 Task: Look for space in Ponta Delgada, Portugal from 2nd June, 2023 to 15th June, 2023 for 2 adults and 1 pet in price range Rs.10000 to Rs.15000. Place can be entire place with 1  bedroom having 1 bed and 1 bathroom. Property type can be house, flat, guest house, hotel. Booking option can be shelf check-in. Required host language is English.
Action: Mouse moved to (435, 13)
Screenshot: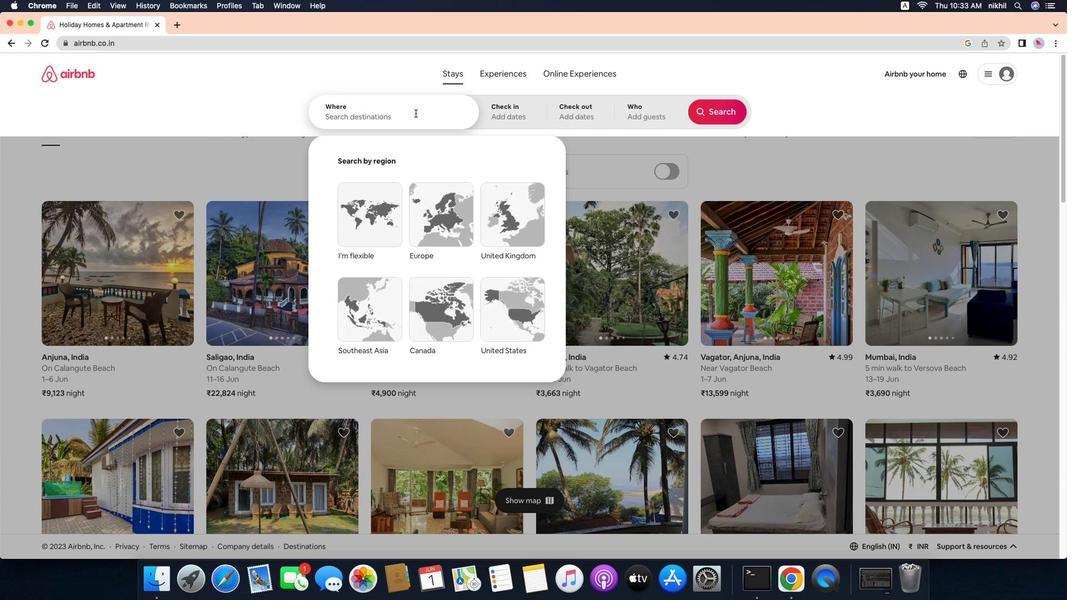 
Action: Mouse pressed left at (435, 13)
Screenshot: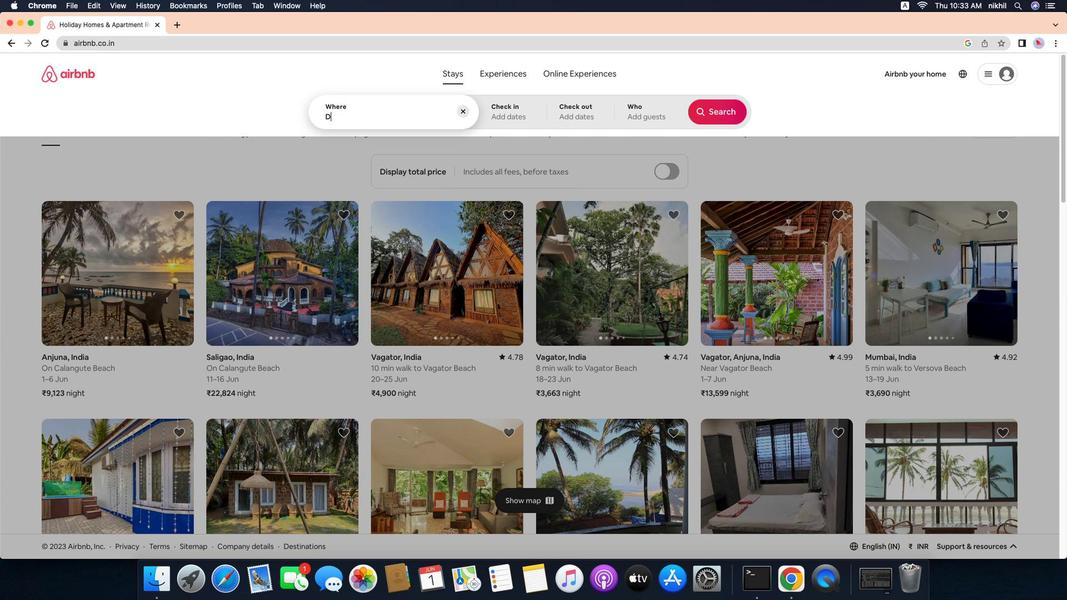 
Action: Mouse moved to (434, 18)
Screenshot: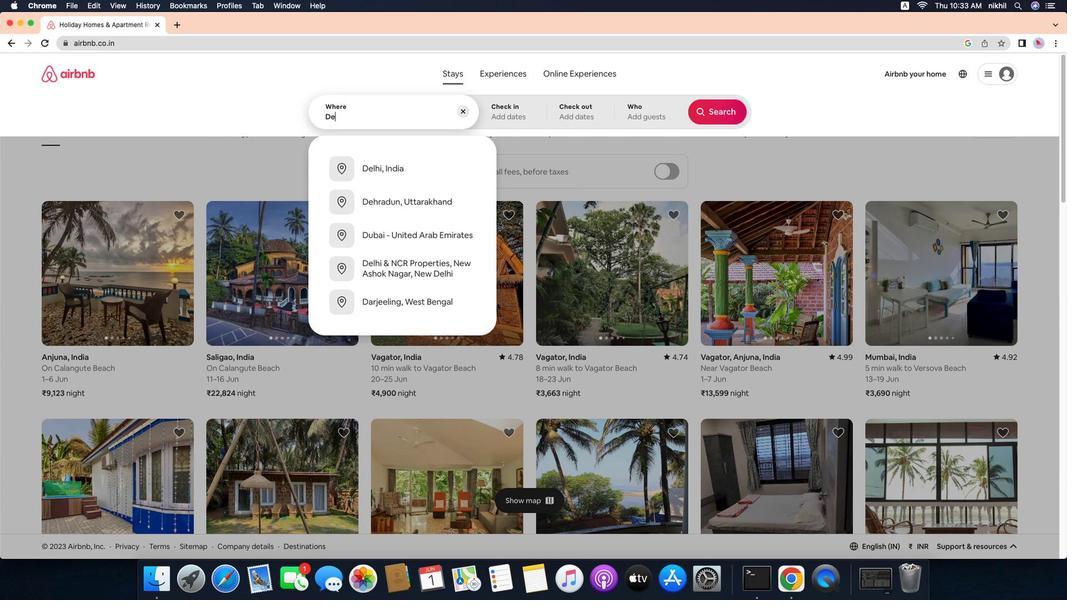 
Action: Mouse pressed left at (434, 18)
Screenshot: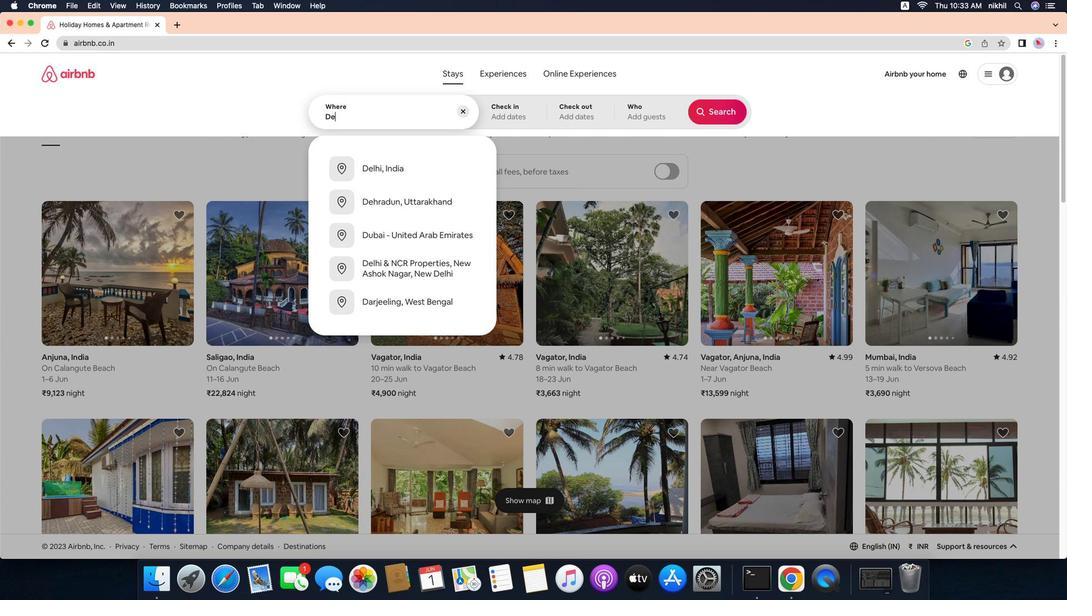 
Action: Mouse moved to (378, 55)
Screenshot: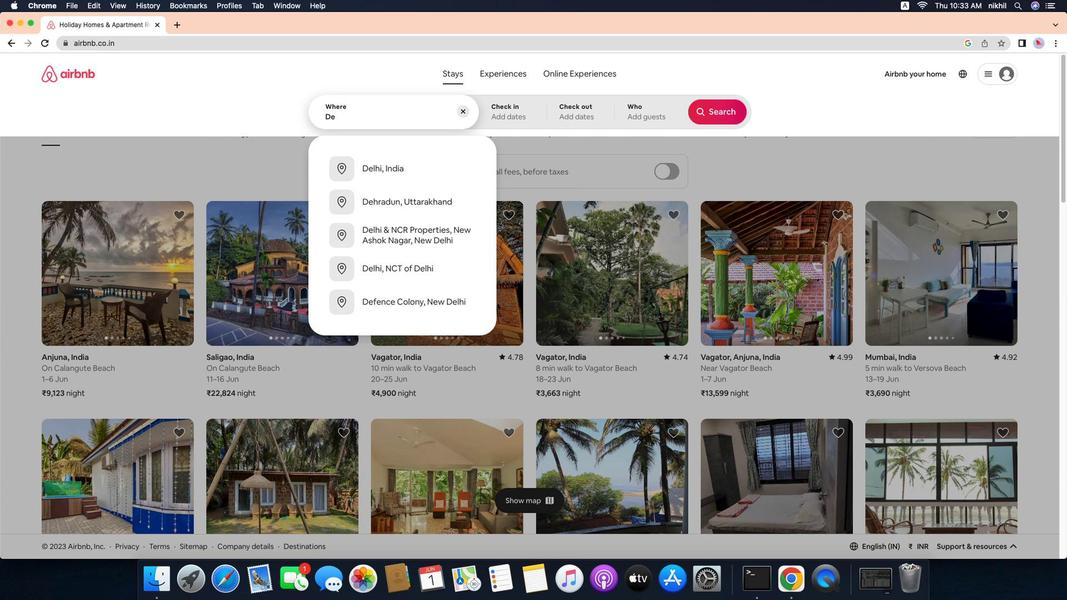 
Action: Mouse pressed left at (378, 55)
Screenshot: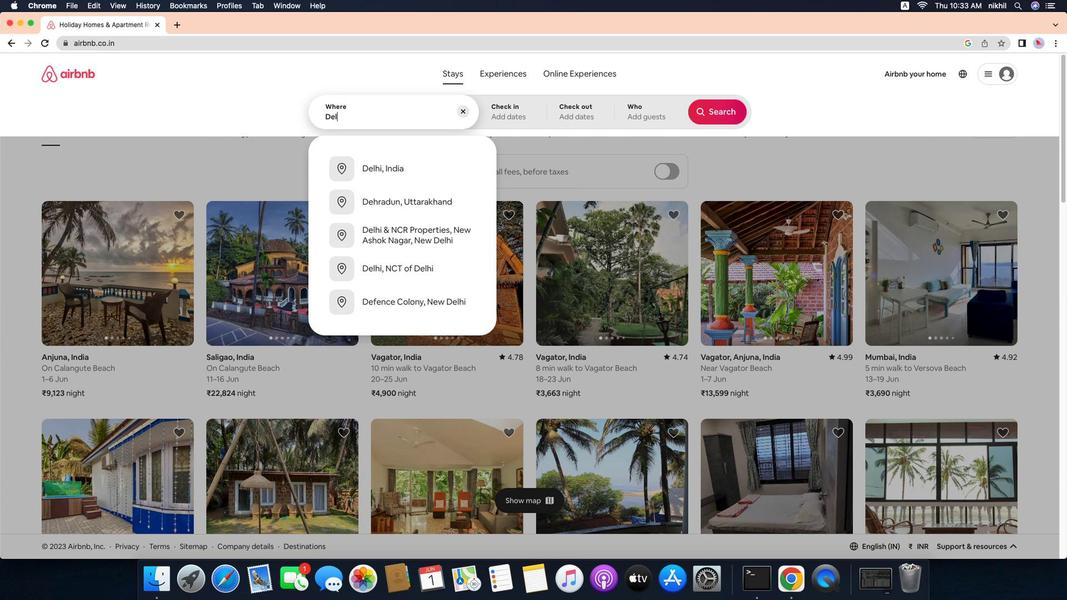 
Action: Key pressed Key.caps_lock'D'Key.caps_lock'e''l''g''a''d''a'','Key.spaceKey.caps_lock'P'Key.caps_lock'o''r''t''u''g''a''l'Key.enter
Screenshot: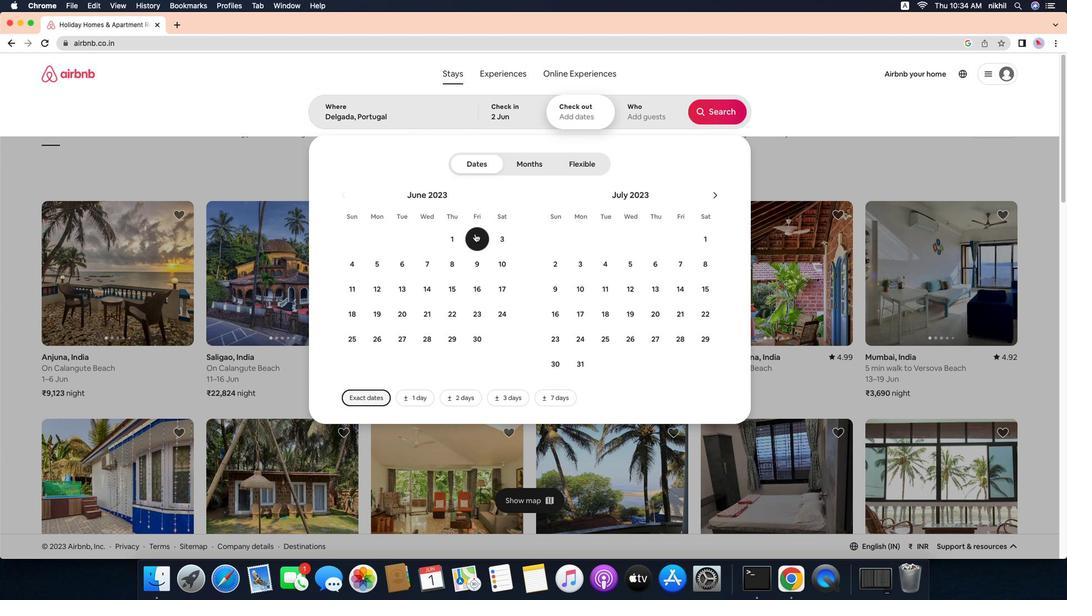 
Action: Mouse moved to (442, 184)
Screenshot: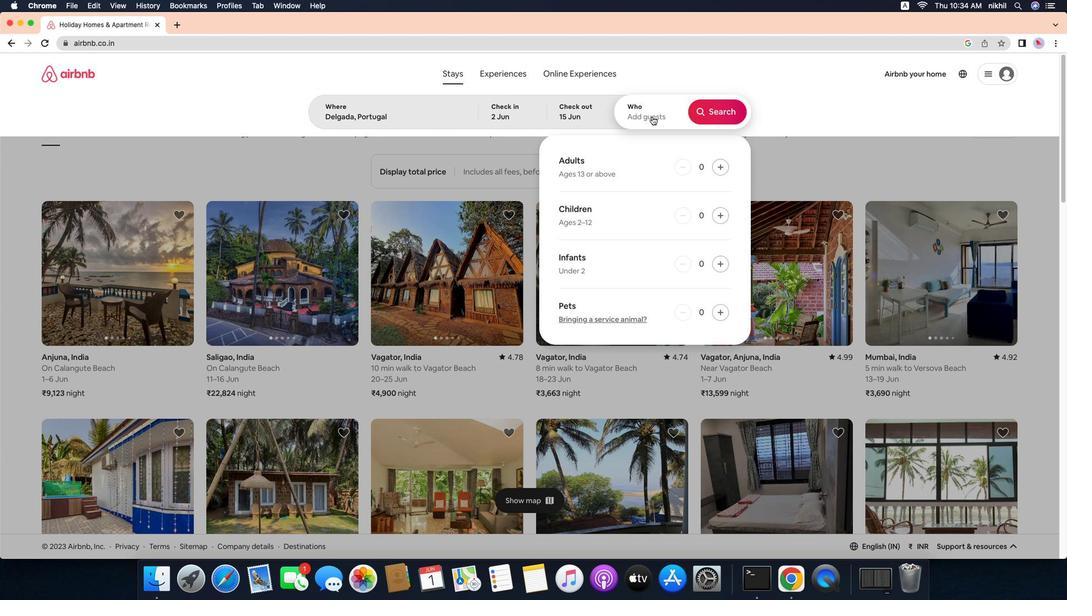 
Action: Mouse pressed left at (442, 184)
Screenshot: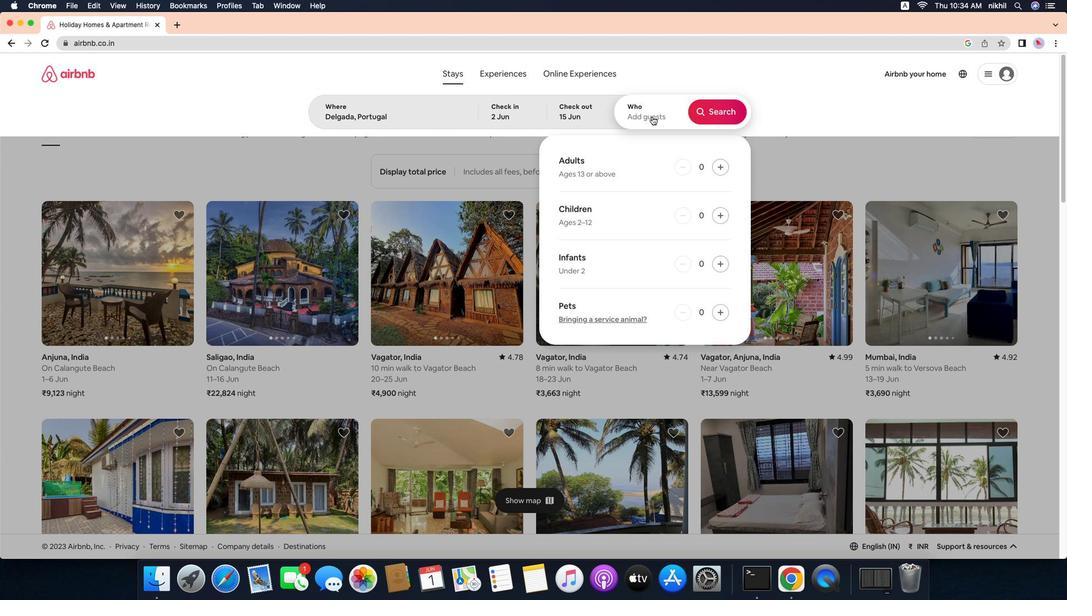 
Action: Mouse moved to (422, 241)
Screenshot: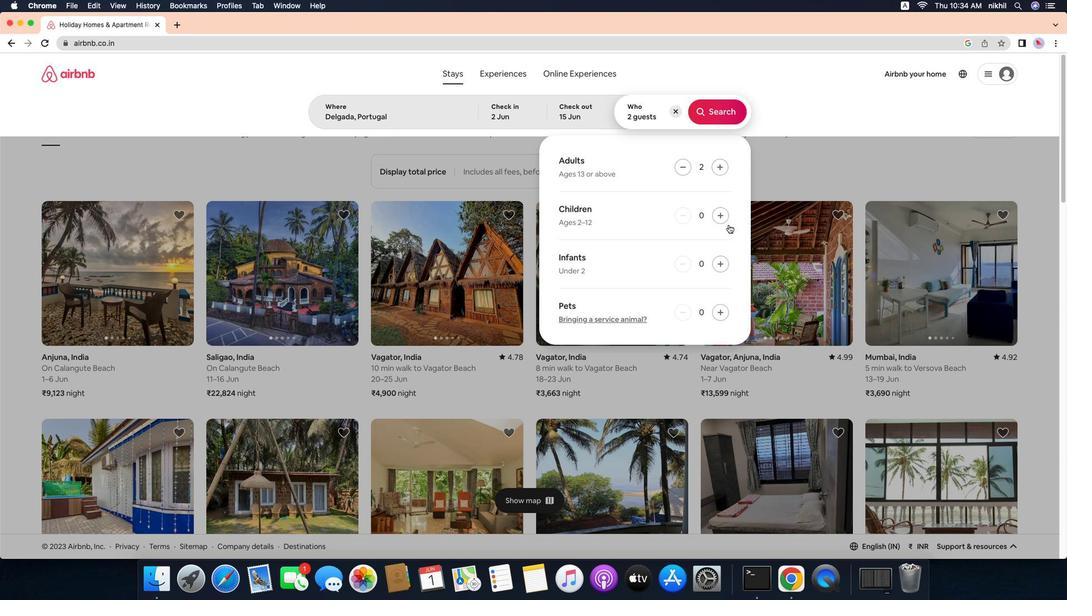 
Action: Mouse pressed left at (422, 241)
Screenshot: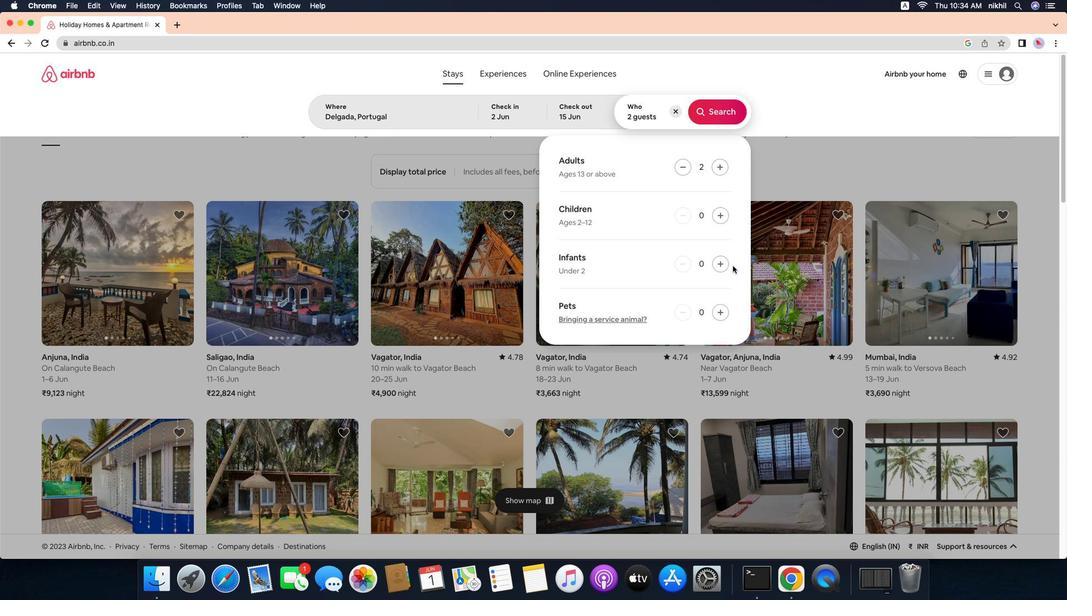 
Action: Mouse moved to (630, 58)
Screenshot: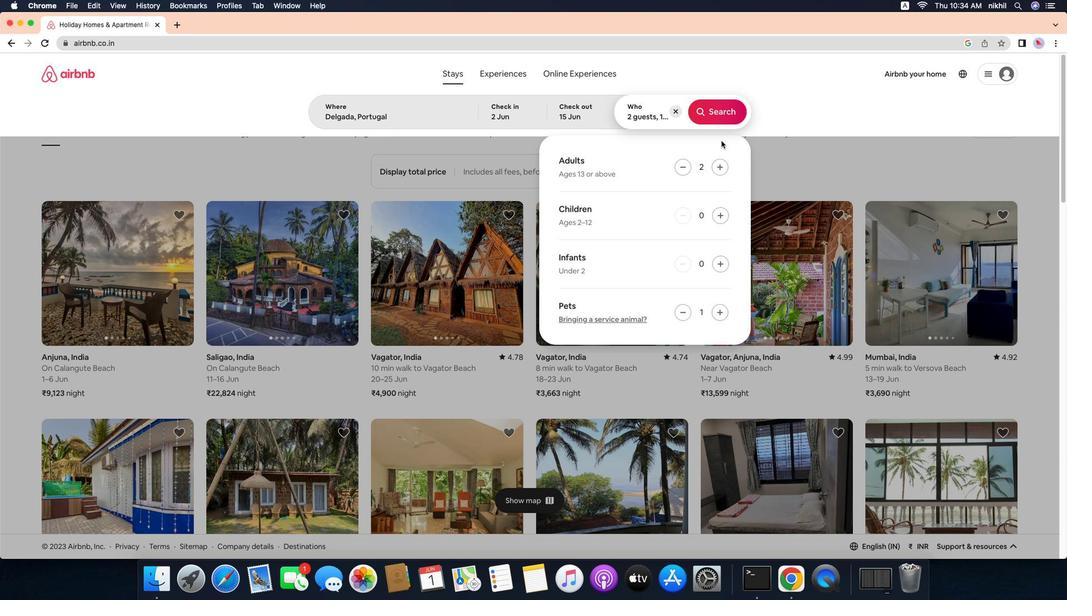 
Action: Mouse pressed left at (630, 58)
Screenshot: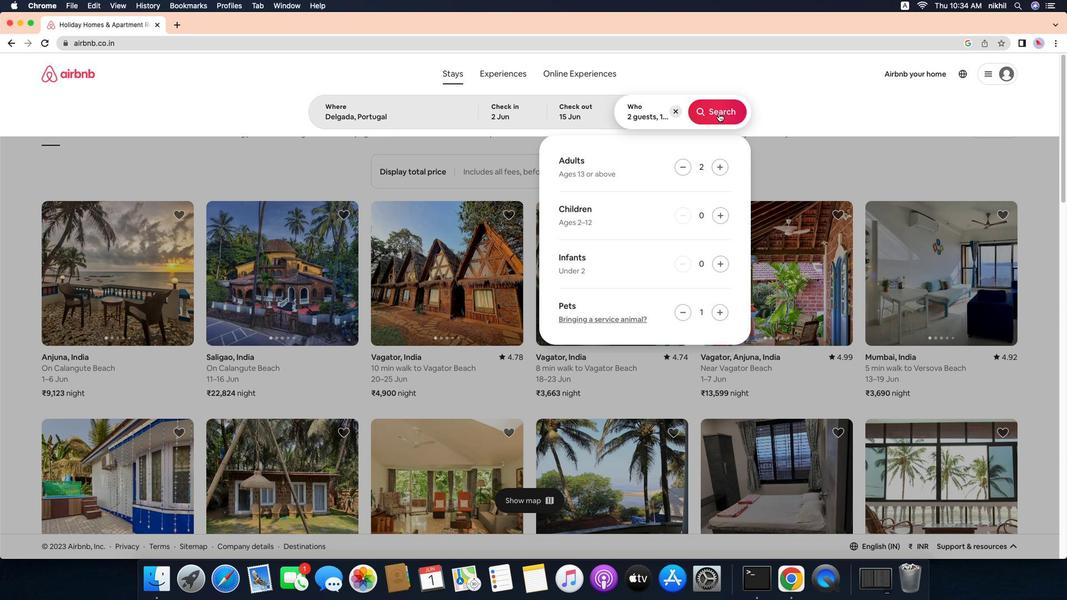 
Action: Mouse moved to (700, 113)
Screenshot: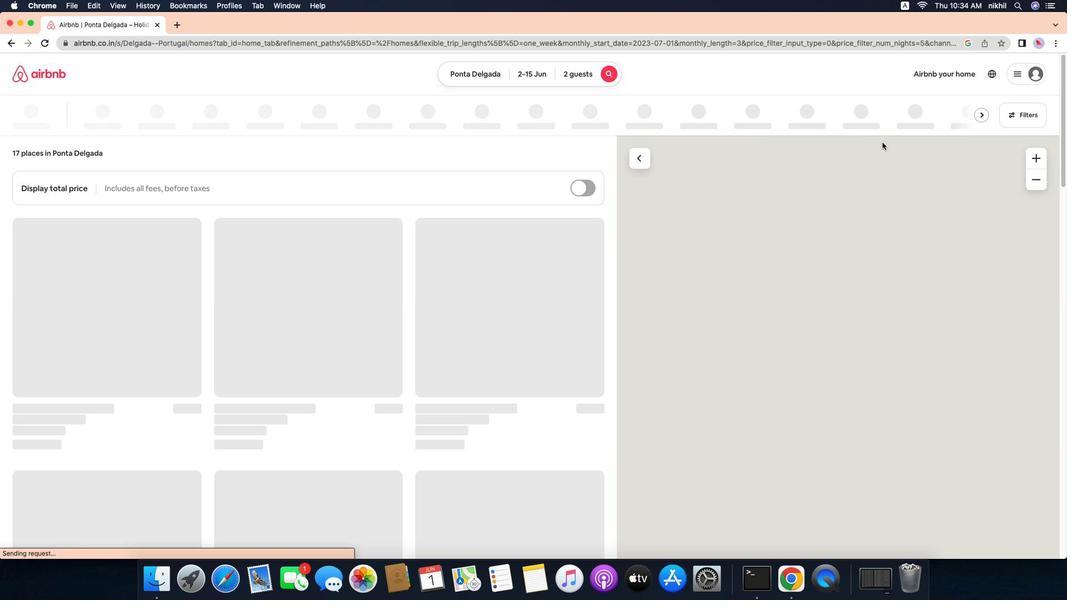
Action: Mouse pressed left at (700, 113)
Screenshot: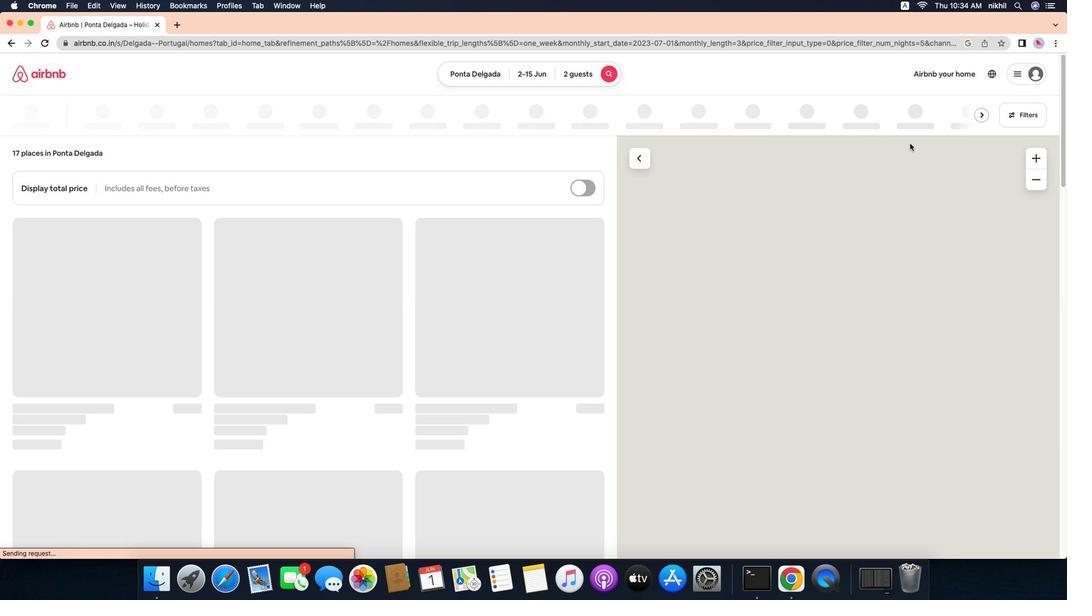 
Action: Mouse moved to (700, 113)
Screenshot: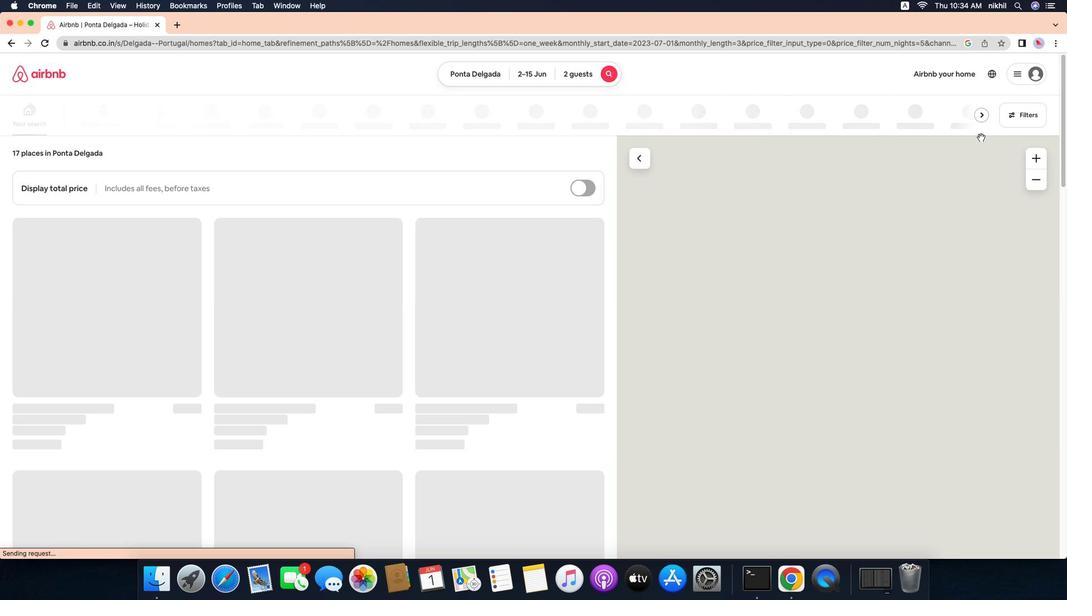 
Action: Mouse pressed left at (700, 113)
Screenshot: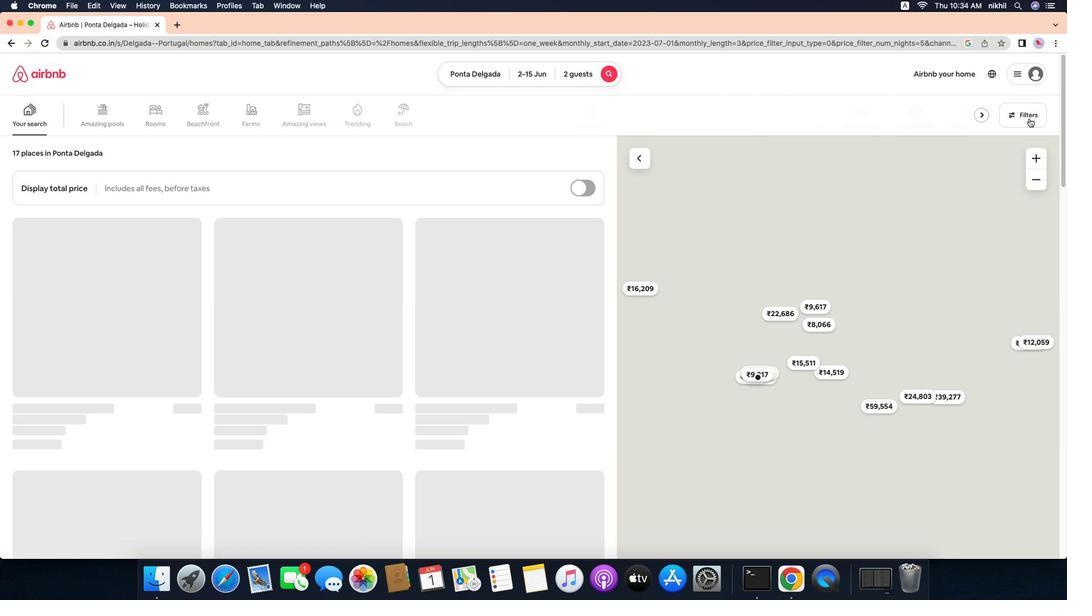 
Action: Mouse moved to (709, 264)
Screenshot: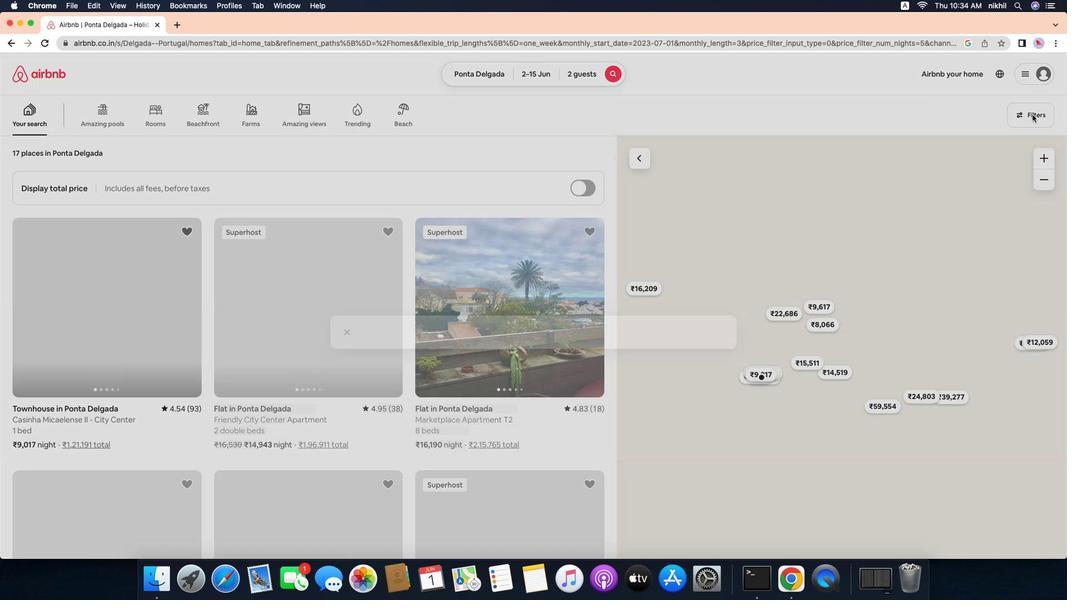 
Action: Mouse pressed left at (709, 264)
Screenshot: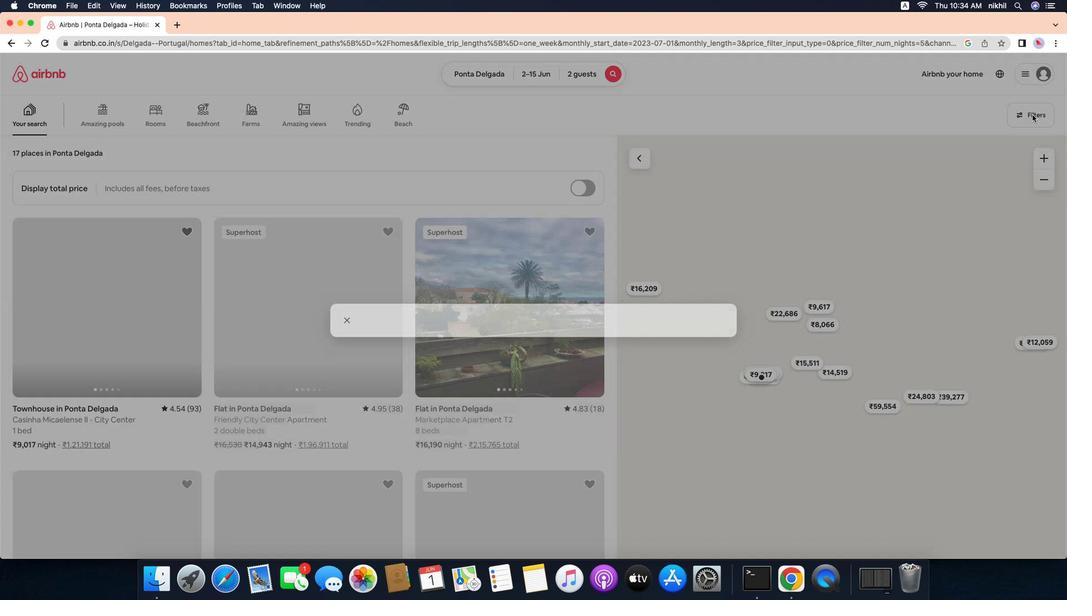
Action: Mouse moved to (702, 56)
Screenshot: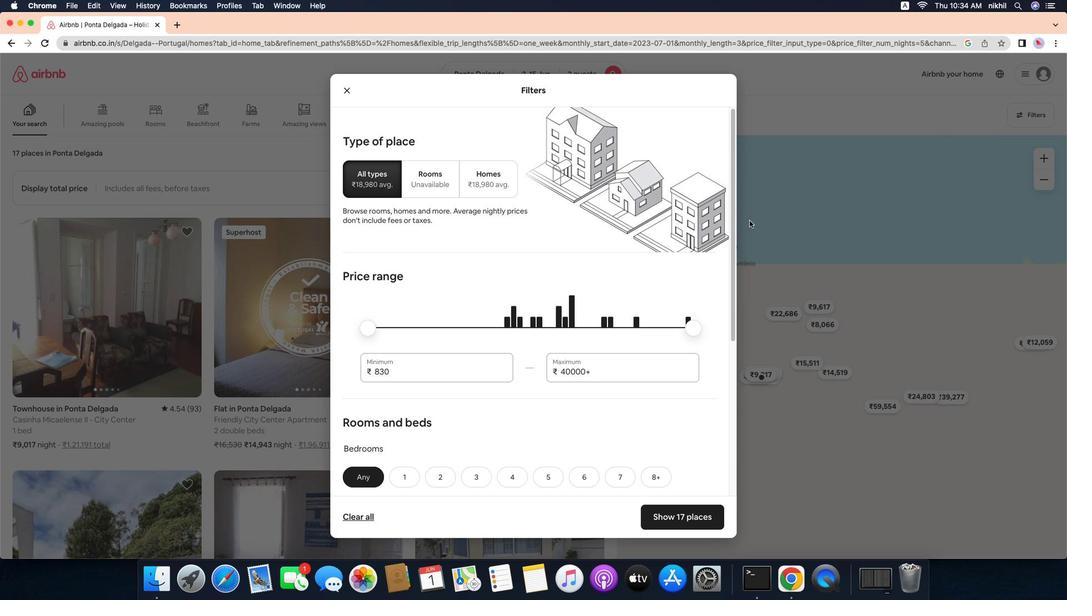 
Action: Mouse pressed left at (702, 56)
Screenshot: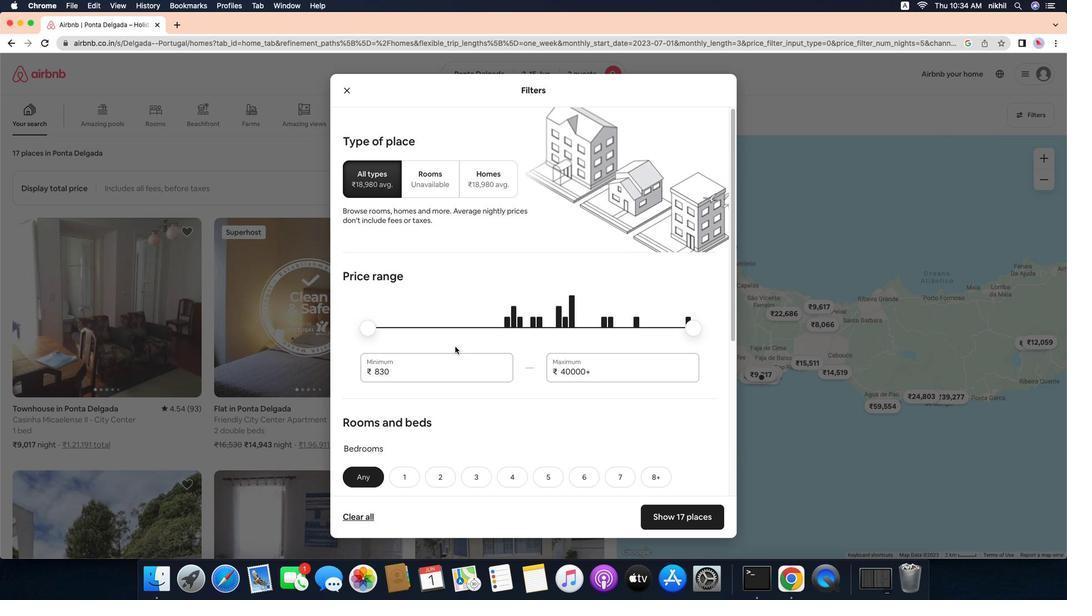 
Action: Mouse moved to (1035, 57)
Screenshot: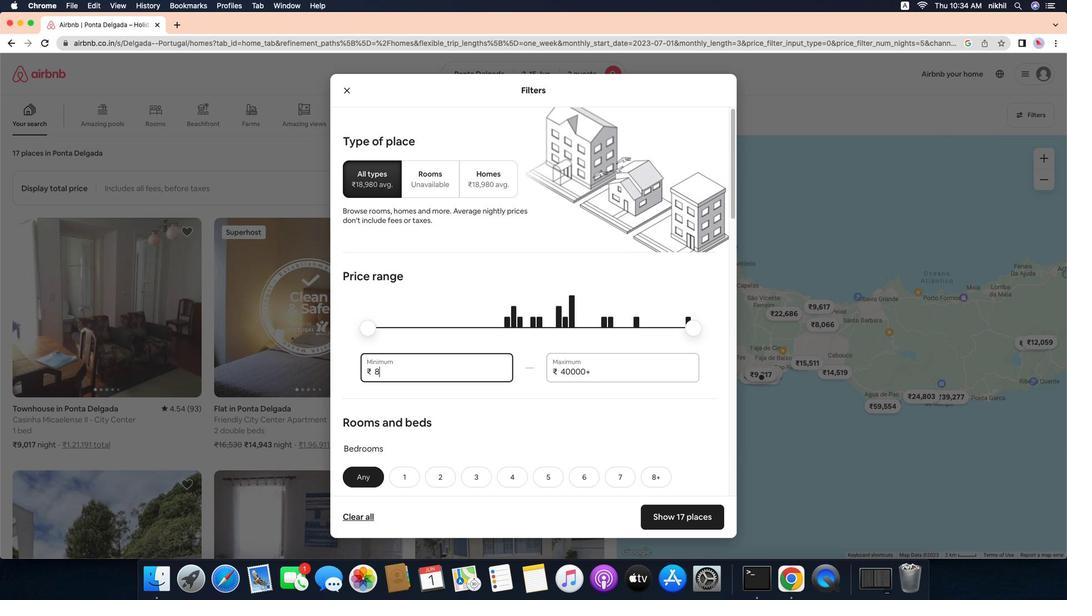 
Action: Mouse pressed left at (1035, 57)
Screenshot: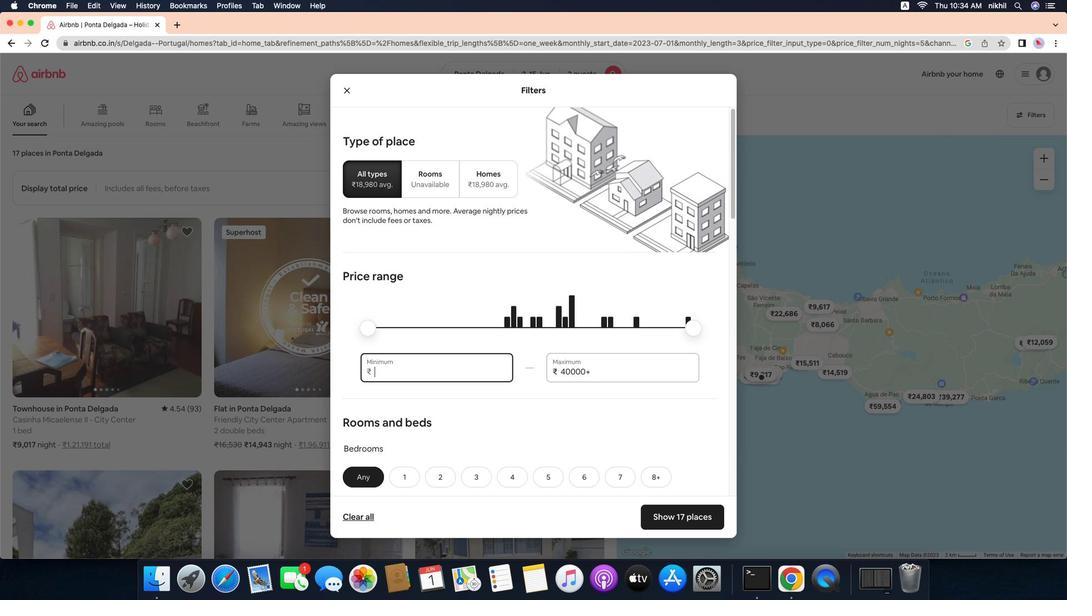 
Action: Mouse moved to (399, 329)
Screenshot: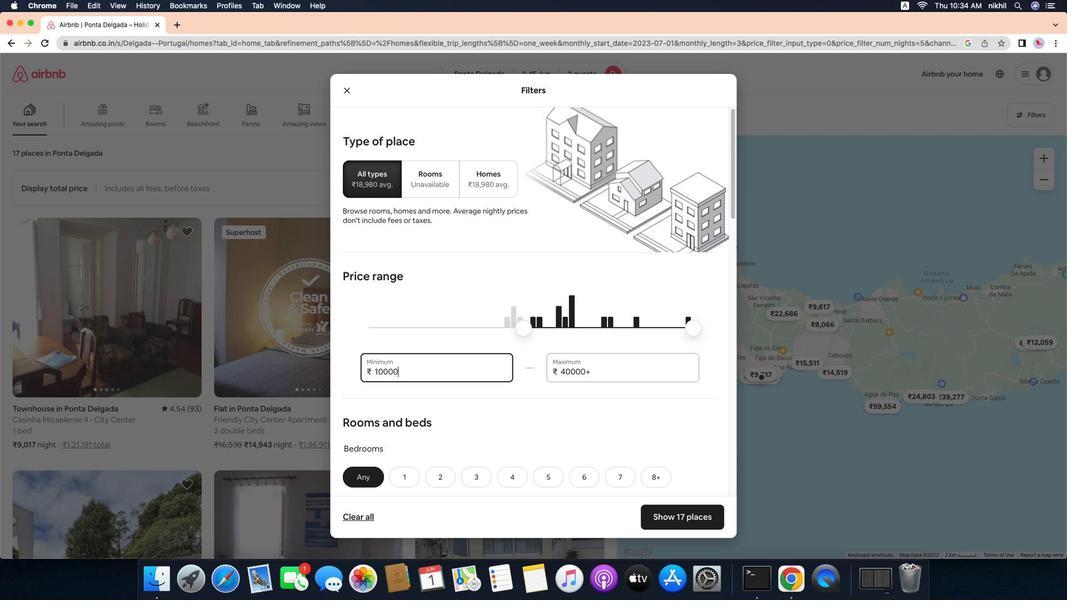 
Action: Mouse pressed left at (399, 329)
Screenshot: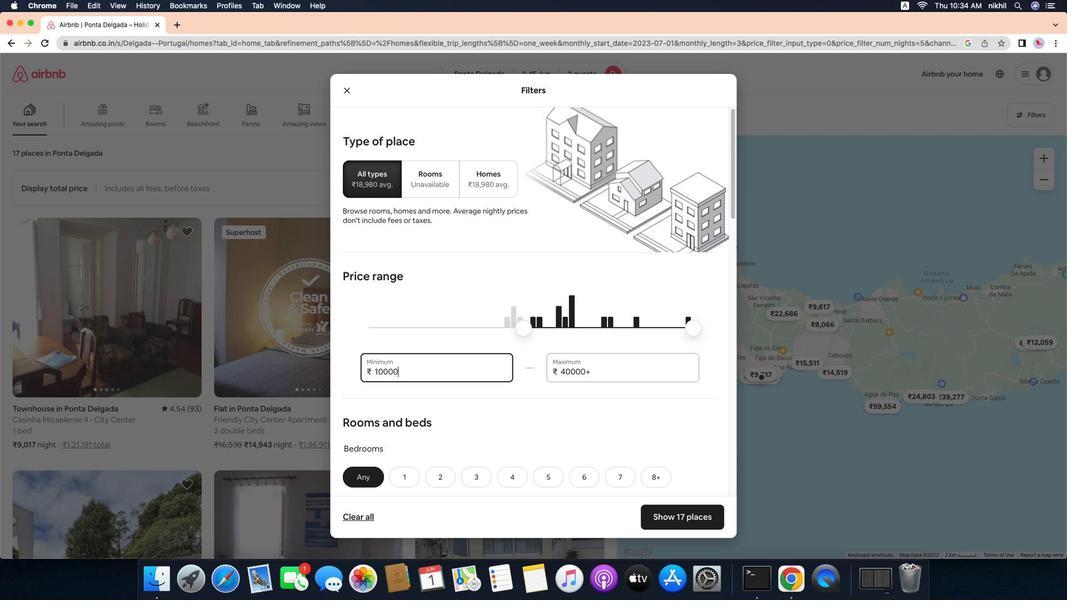 
Action: Mouse moved to (399, 330)
Screenshot: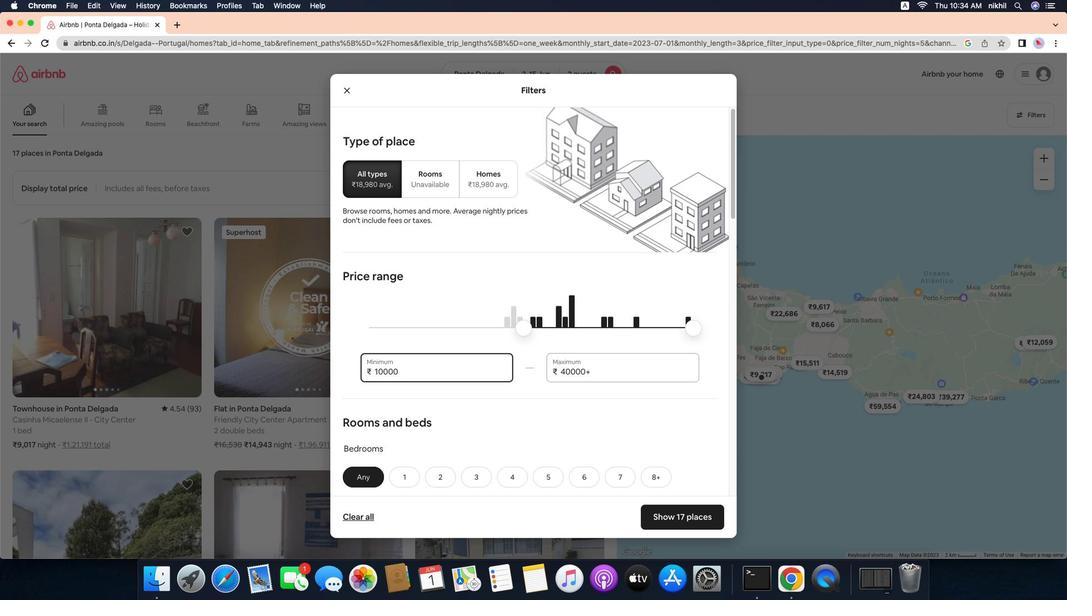 
Action: Key pressed Key.backspaceKey.backspaceKey.backspaceKey.backspace'1''0''0''0''0'
Screenshot: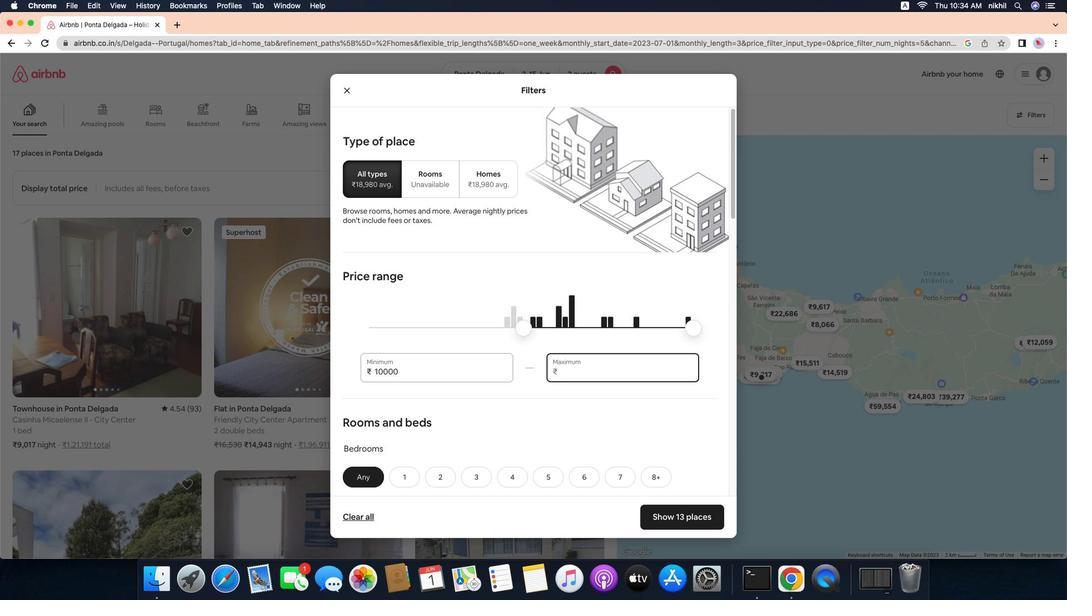 
Action: Mouse moved to (582, 332)
Screenshot: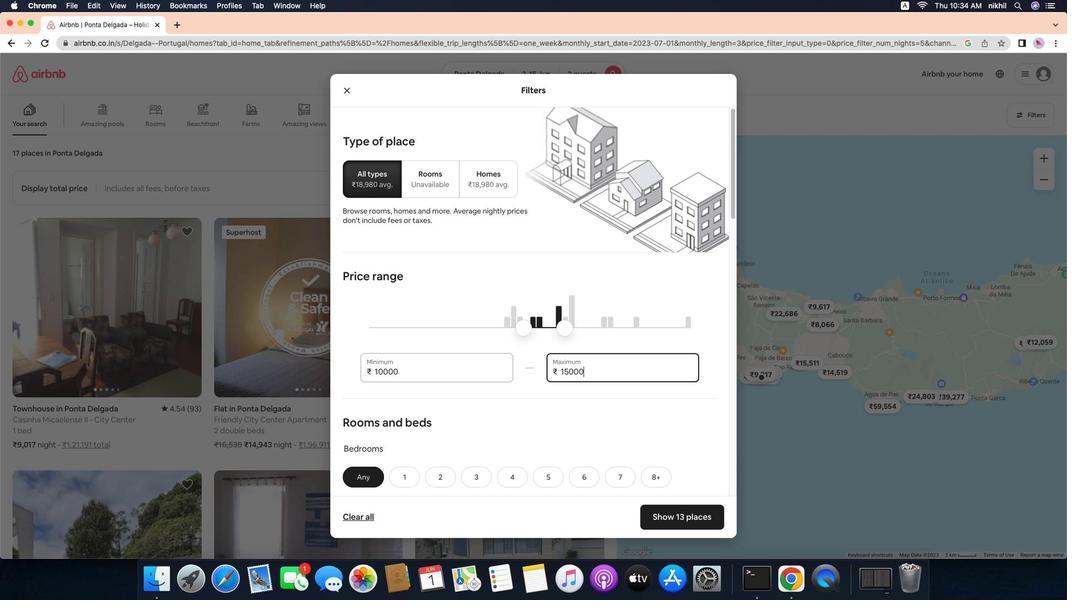 
Action: Mouse pressed left at (582, 332)
Screenshot: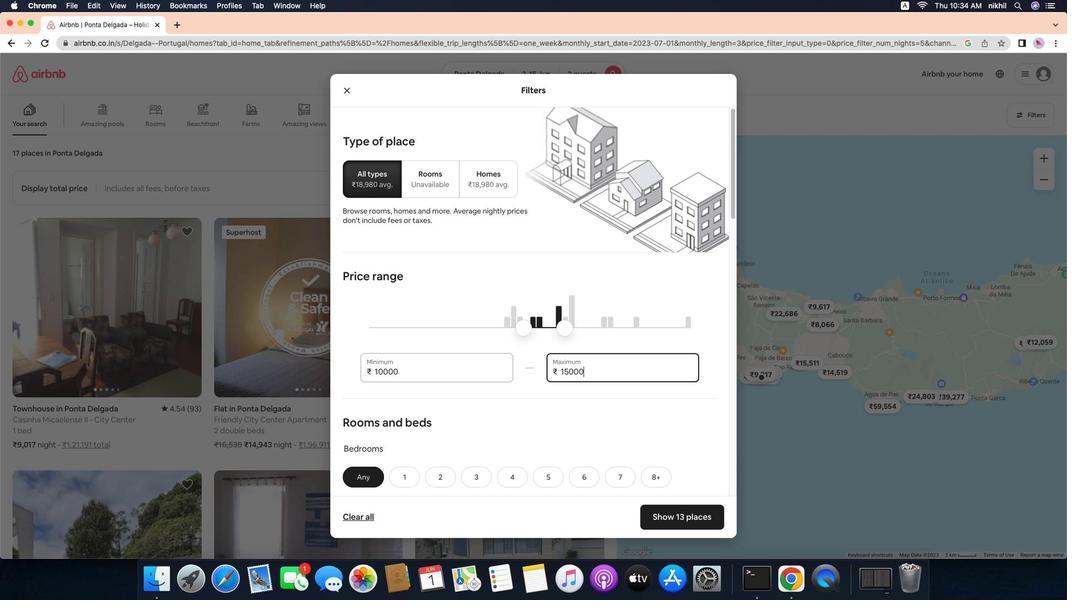 
Action: Key pressed Key.backspaceKey.backspaceKey.backspaceKey.backspaceKey.backspaceKey.backspaceKey.backspace'1''5''0''0''0'
Screenshot: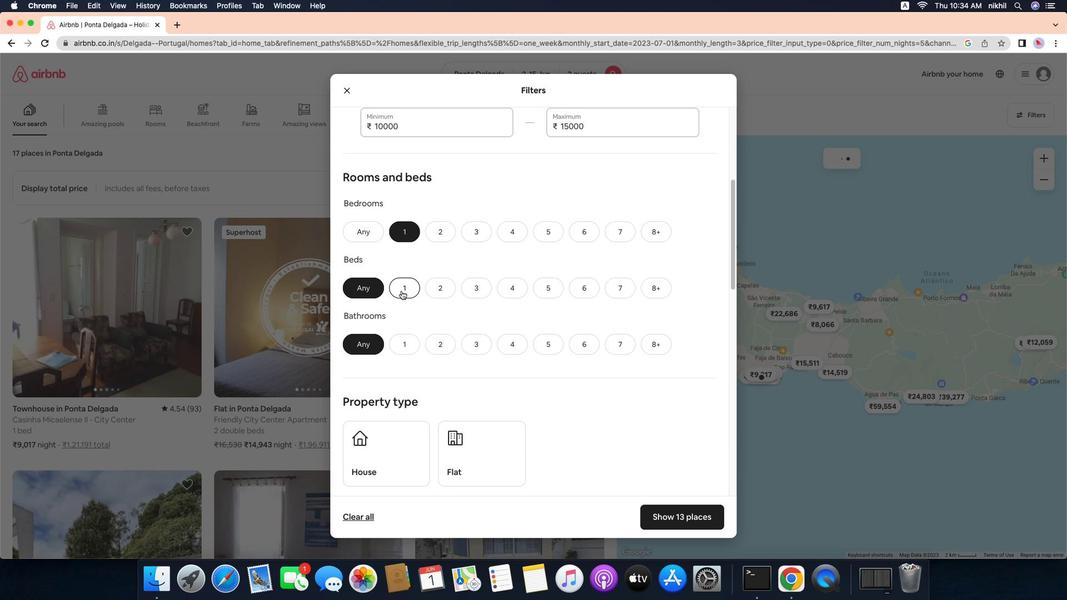 
Action: Mouse moved to (474, 352)
Screenshot: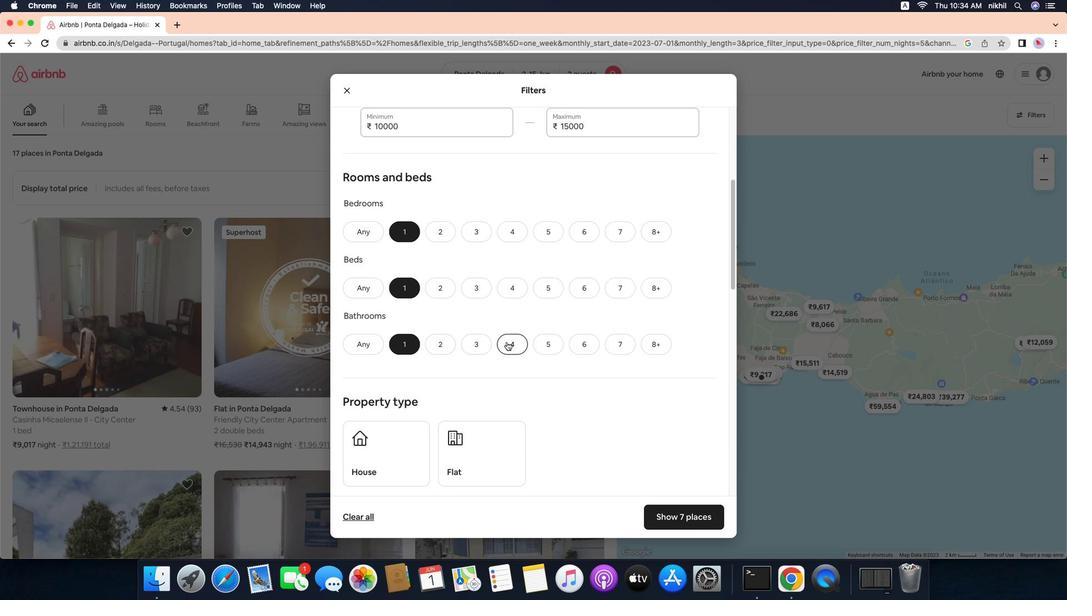 
Action: Mouse scrolled (474, 352) with delta (-64, -65)
Screenshot: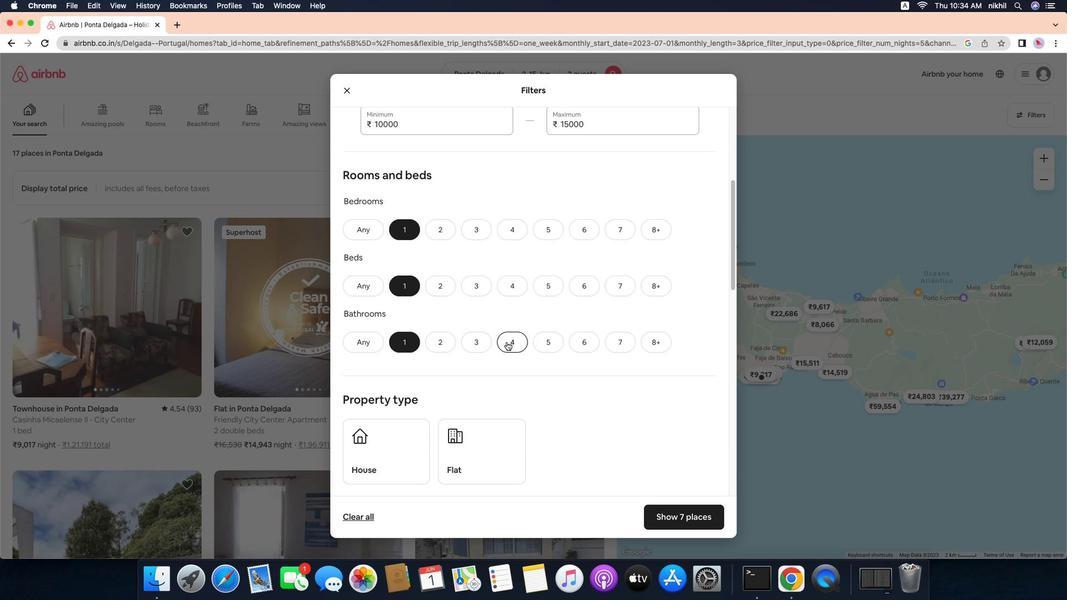 
Action: Mouse scrolled (474, 352) with delta (-64, -65)
Screenshot: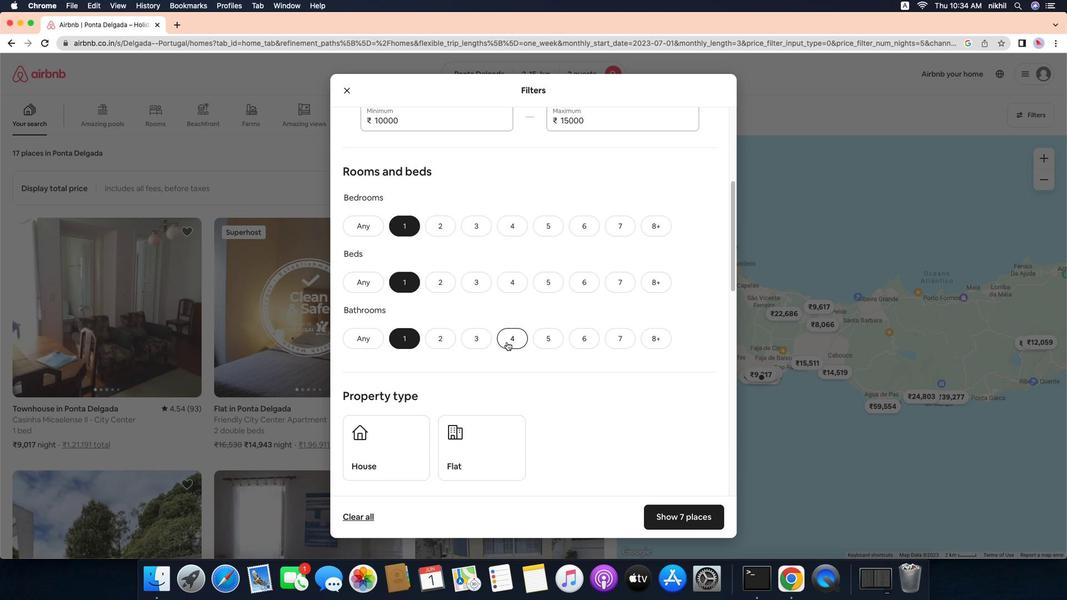 
Action: Mouse scrolled (474, 352) with delta (-64, -66)
Screenshot: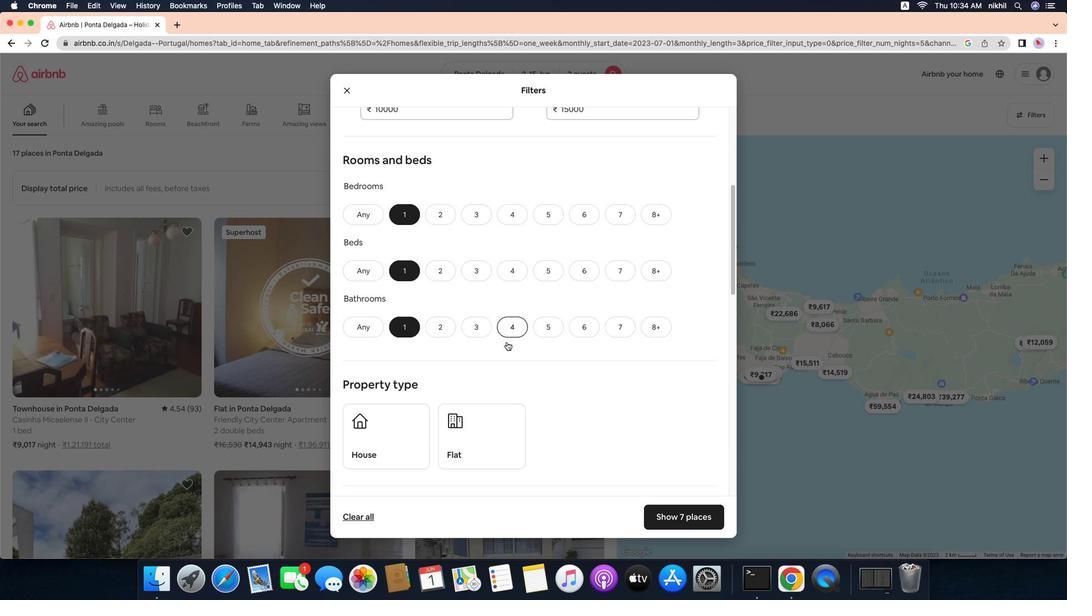 
Action: Mouse scrolled (474, 352) with delta (-64, -67)
Screenshot: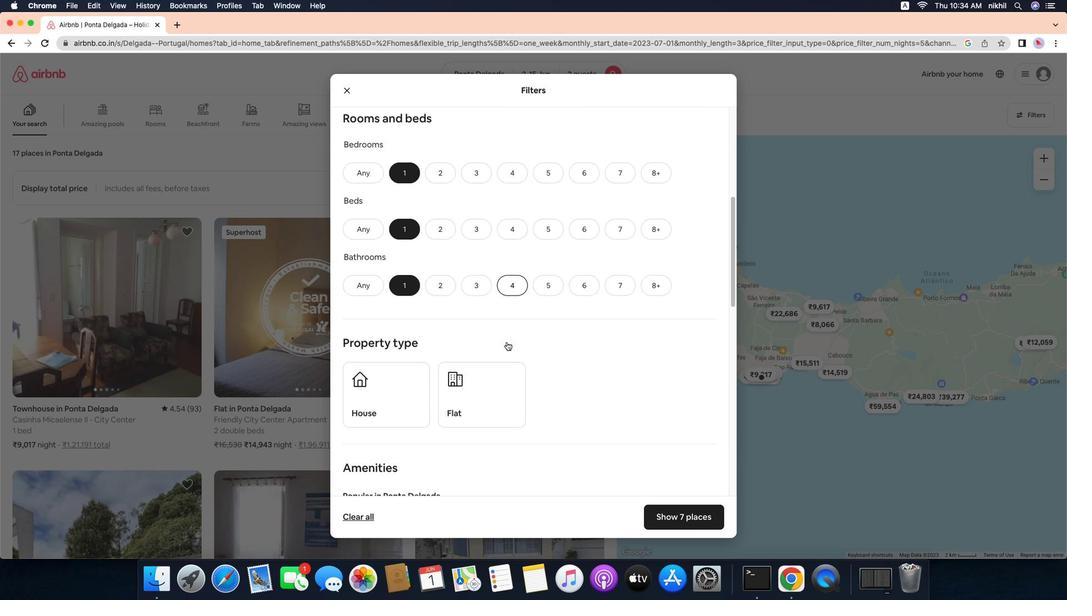 
Action: Mouse scrolled (474, 352) with delta (-64, -65)
Screenshot: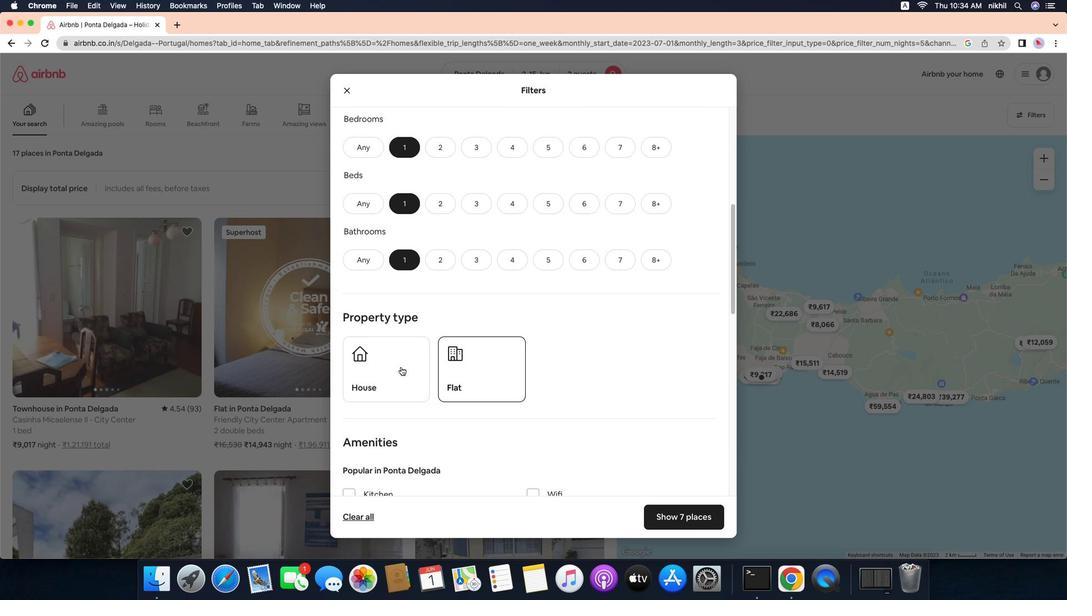 
Action: Mouse scrolled (474, 352) with delta (-64, -65)
Screenshot: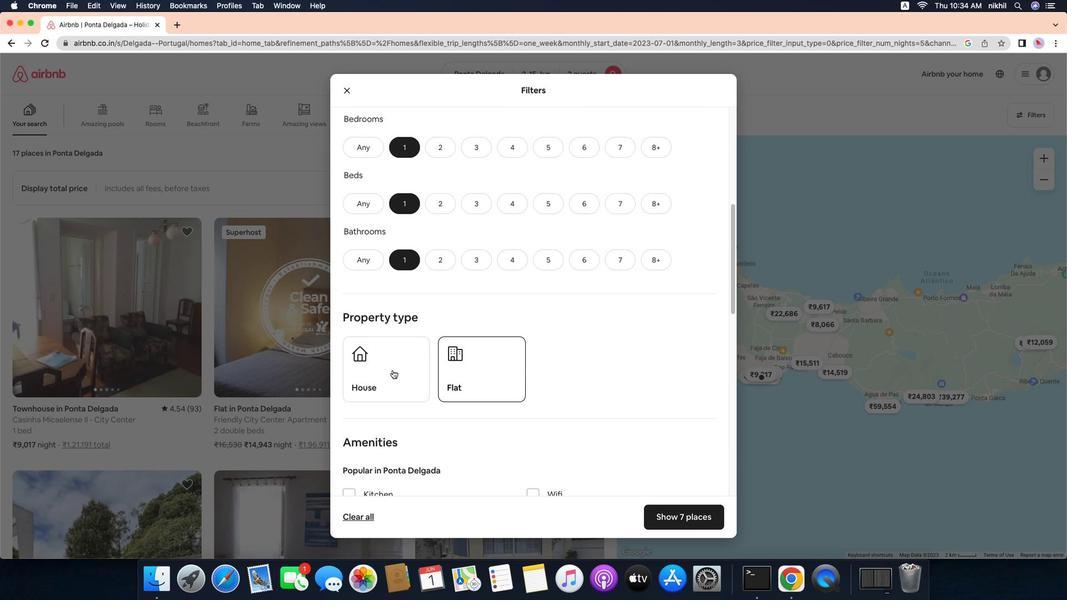 
Action: Mouse moved to (367, 175)
Screenshot: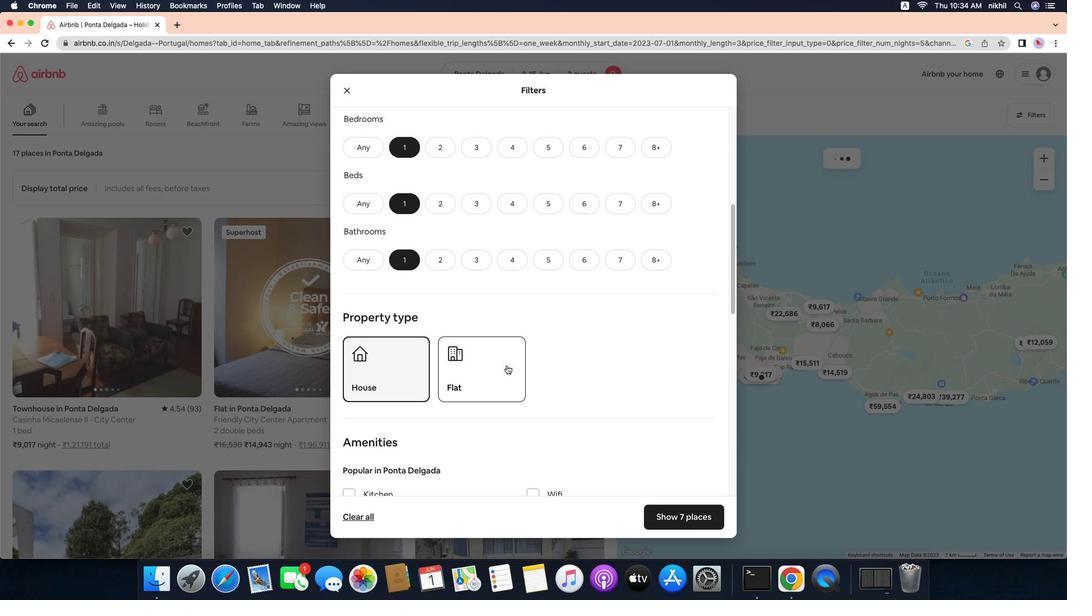 
Action: Mouse pressed left at (367, 175)
Screenshot: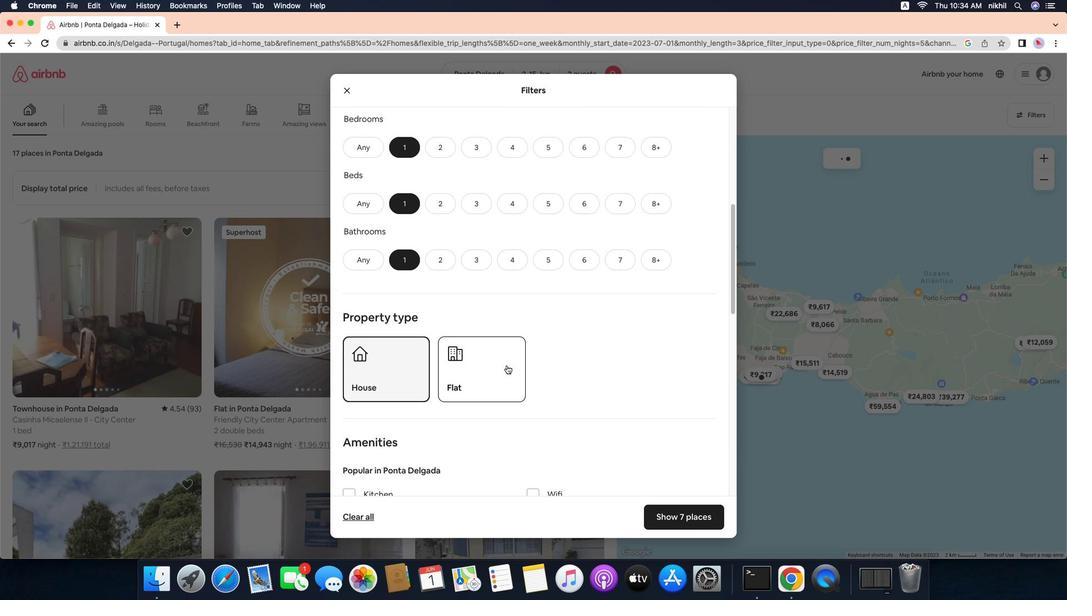 
Action: Mouse moved to (363, 245)
Screenshot: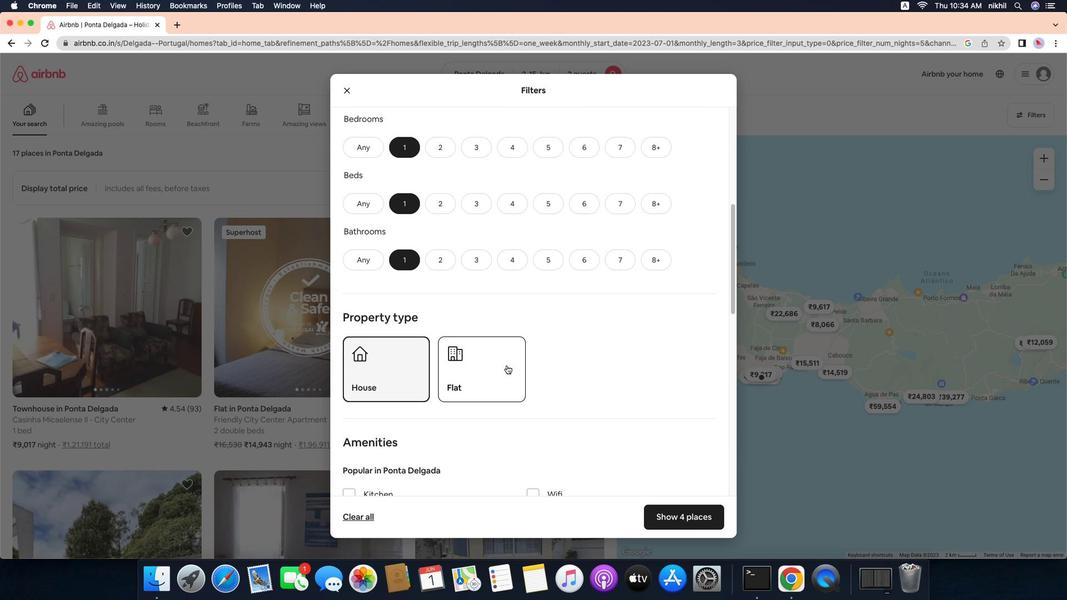 
Action: Mouse pressed left at (363, 245)
Screenshot: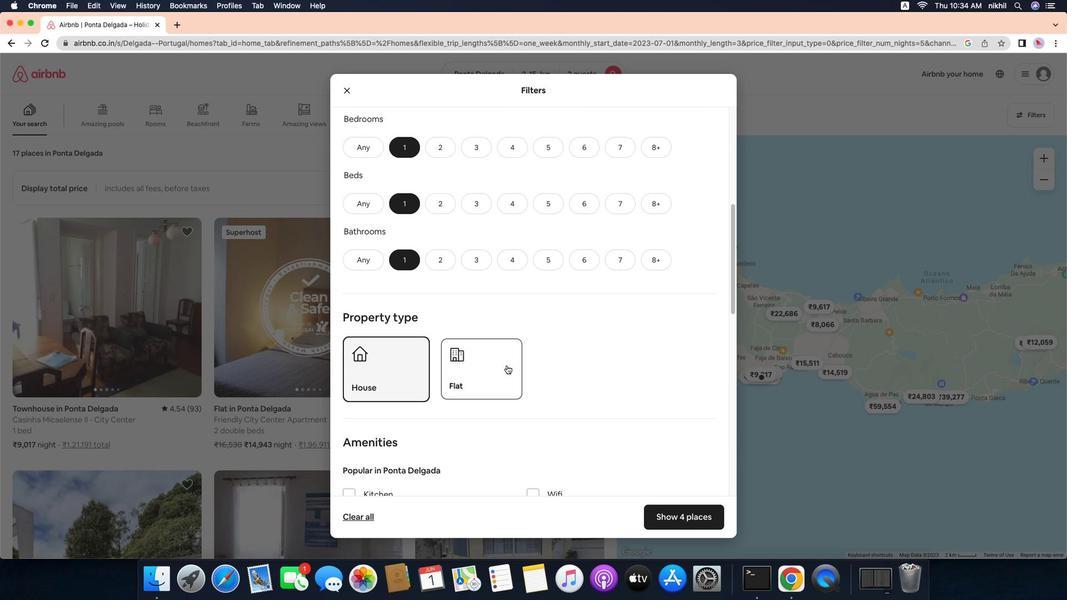 
Action: Mouse moved to (367, 296)
Screenshot: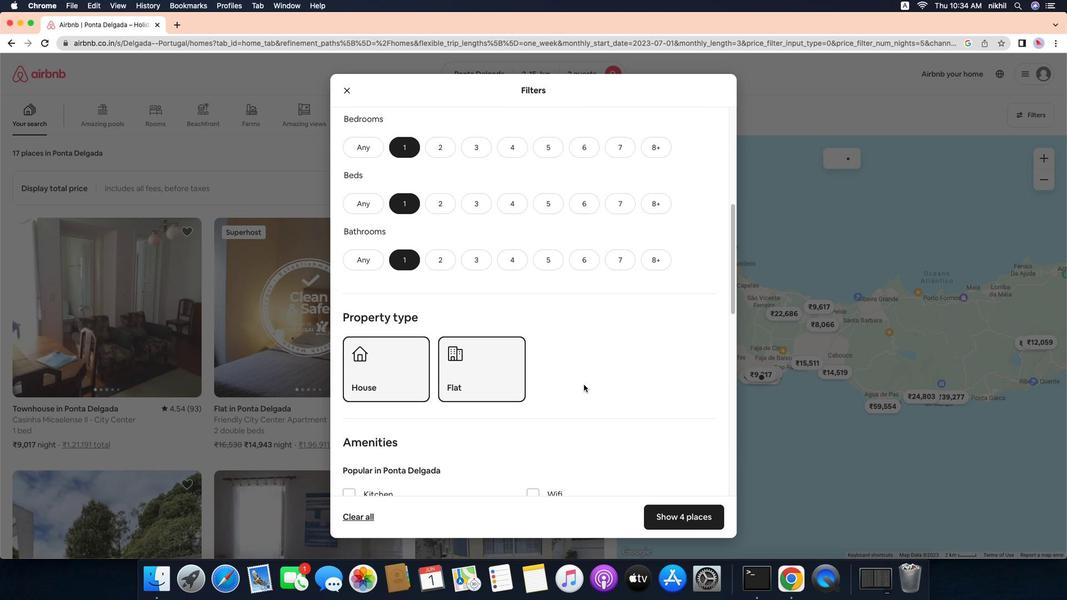 
Action: Mouse pressed left at (367, 296)
Screenshot: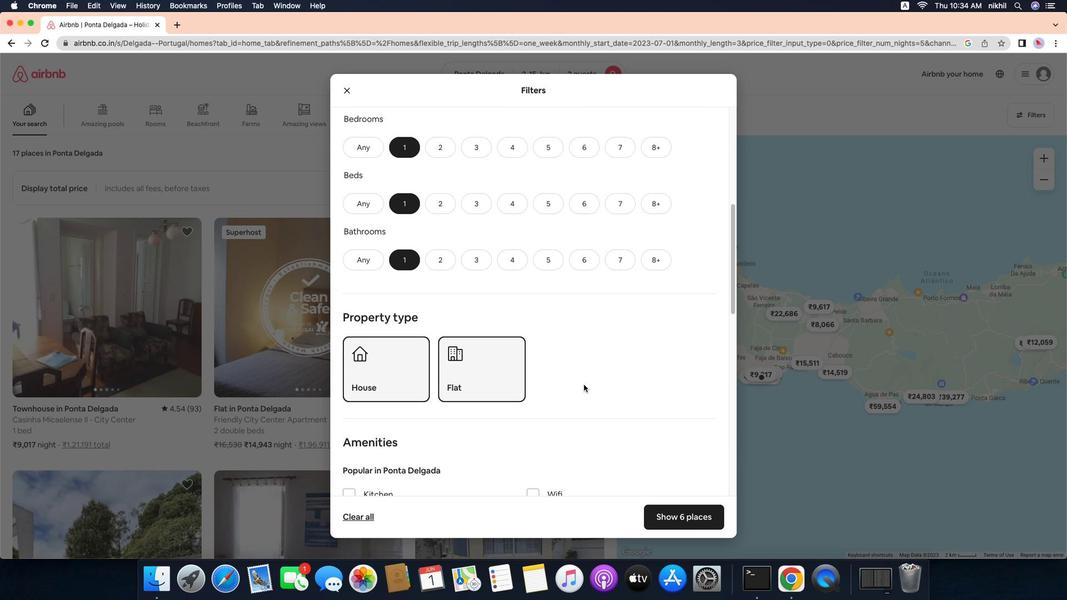 
Action: Mouse moved to (475, 299)
Screenshot: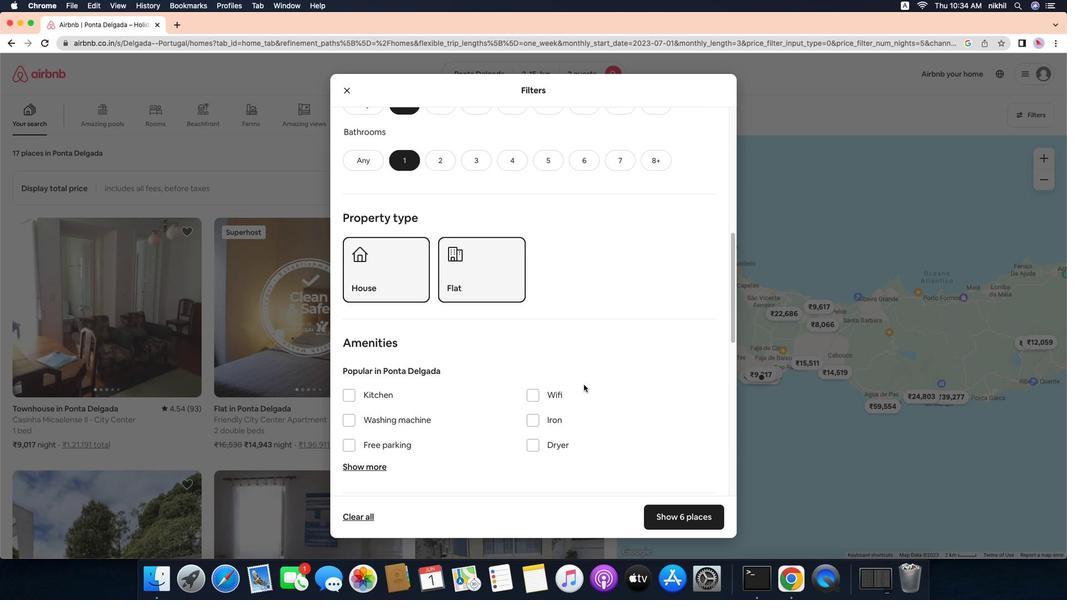 
Action: Mouse scrolled (475, 299) with delta (-64, -65)
Screenshot: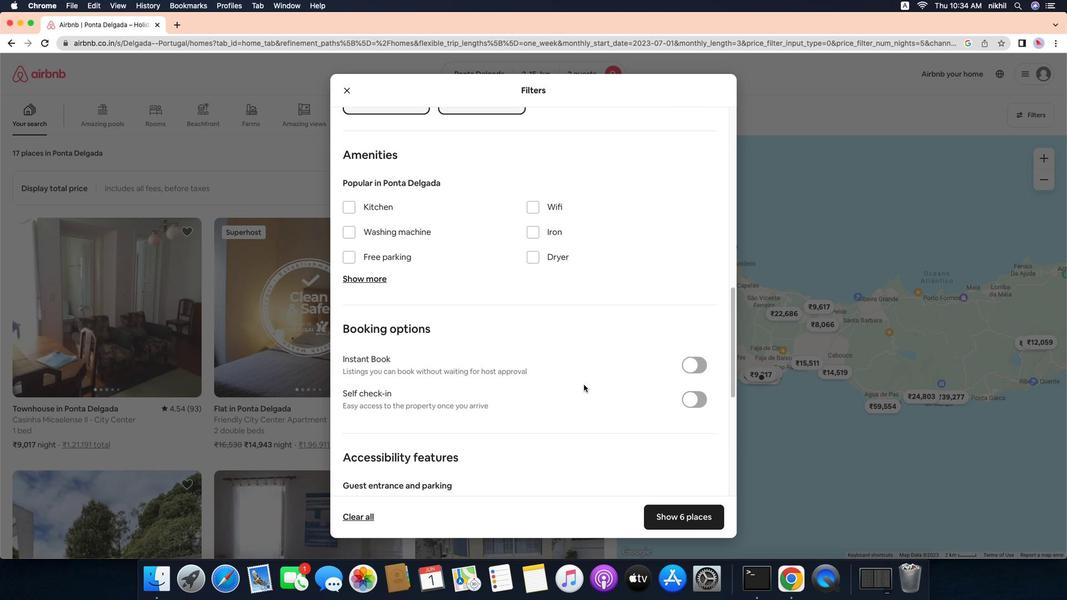 
Action: Mouse scrolled (475, 299) with delta (-64, -65)
Screenshot: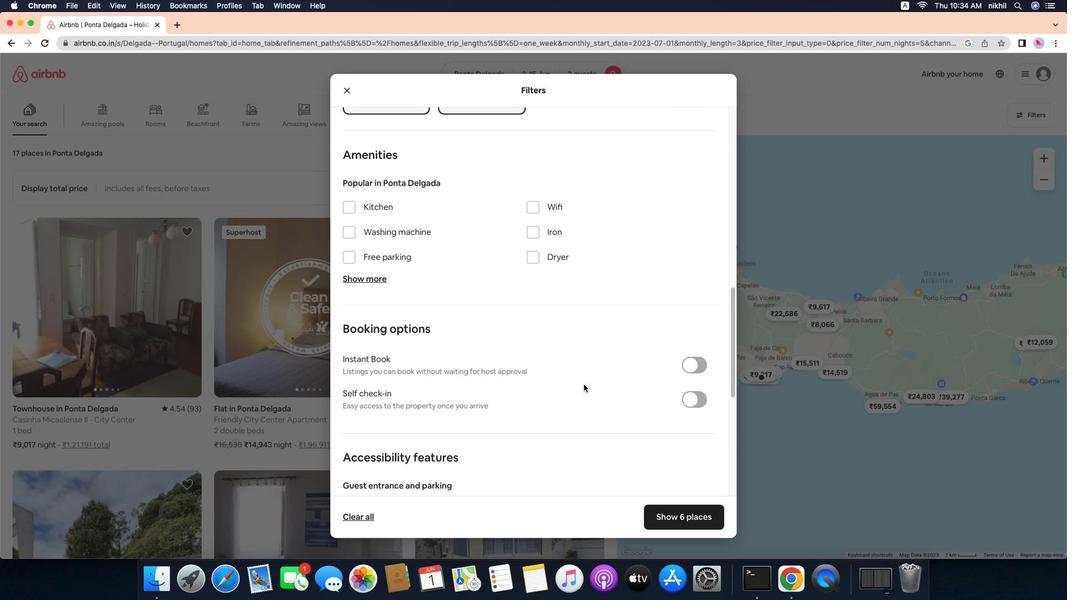 
Action: Mouse scrolled (475, 299) with delta (-64, -66)
Screenshot: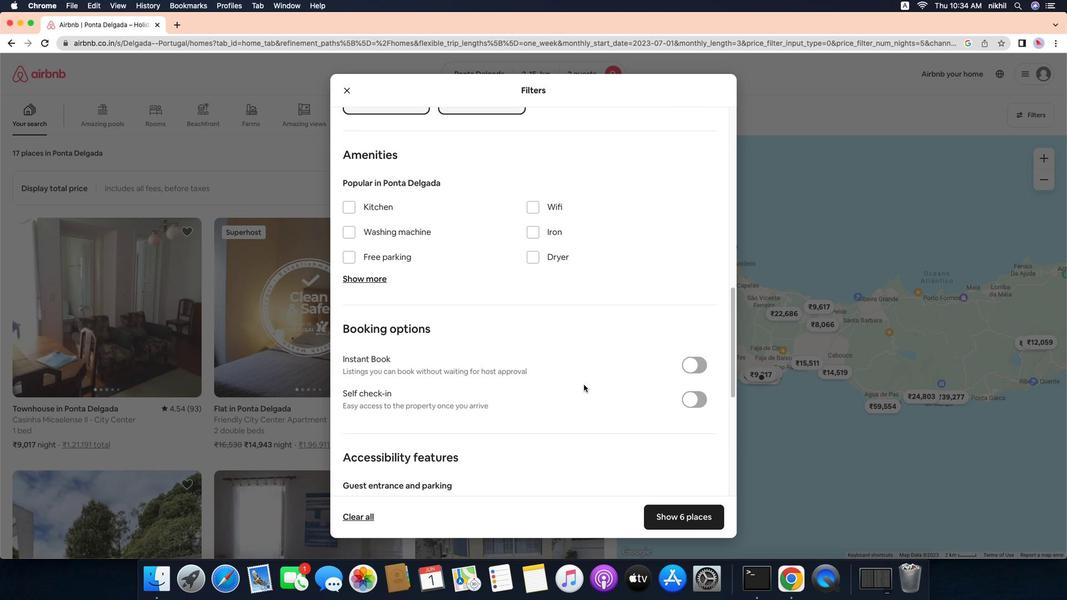 
Action: Mouse moved to (353, 329)
Screenshot: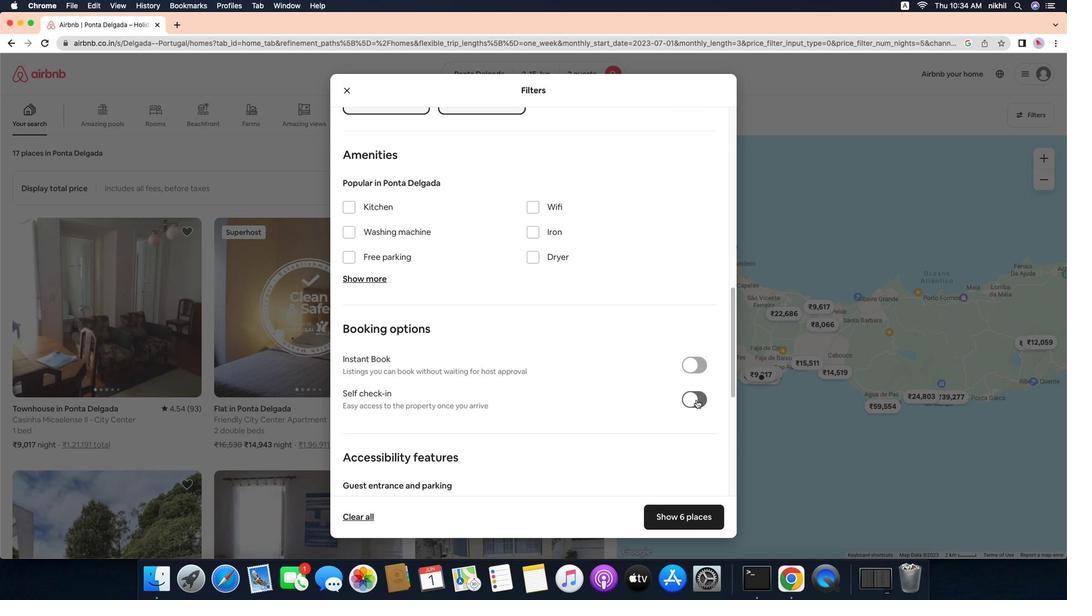 
Action: Mouse pressed left at (353, 329)
Screenshot: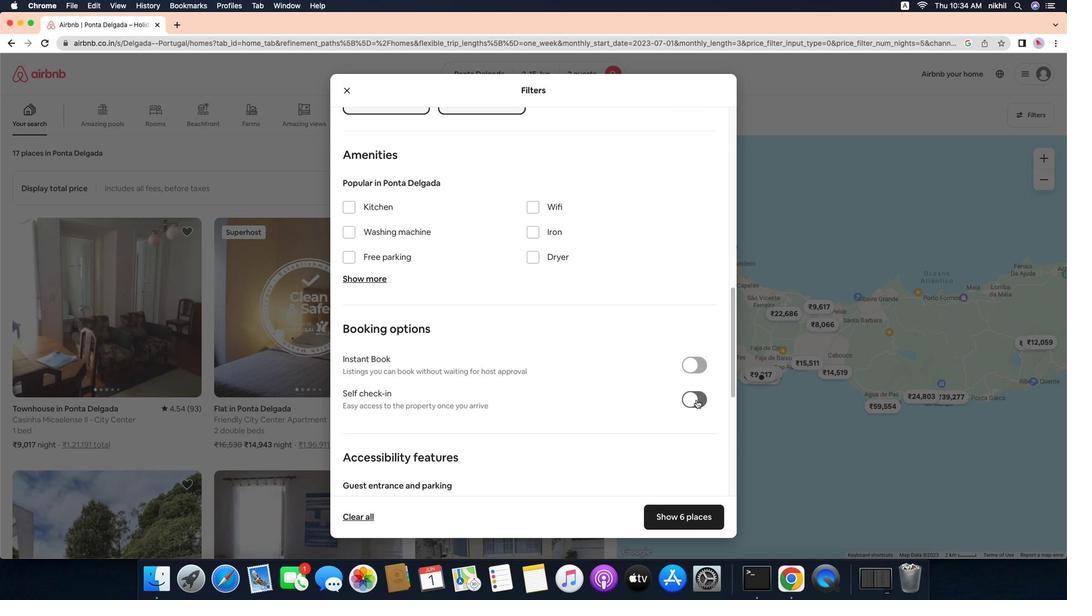 
Action: Mouse moved to (475, 325)
Screenshot: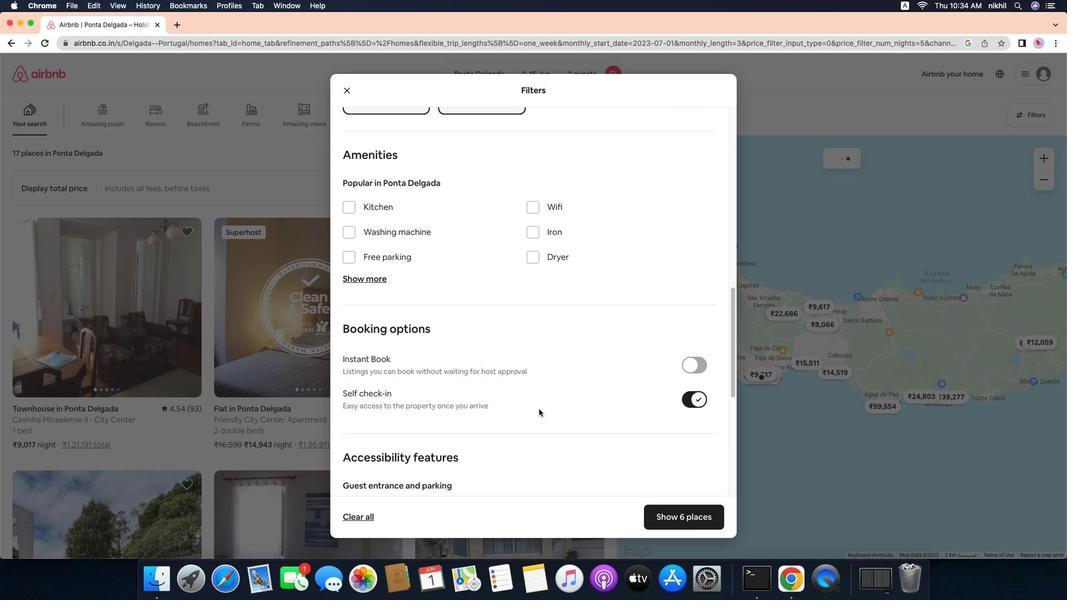 
Action: Mouse pressed left at (475, 325)
Screenshot: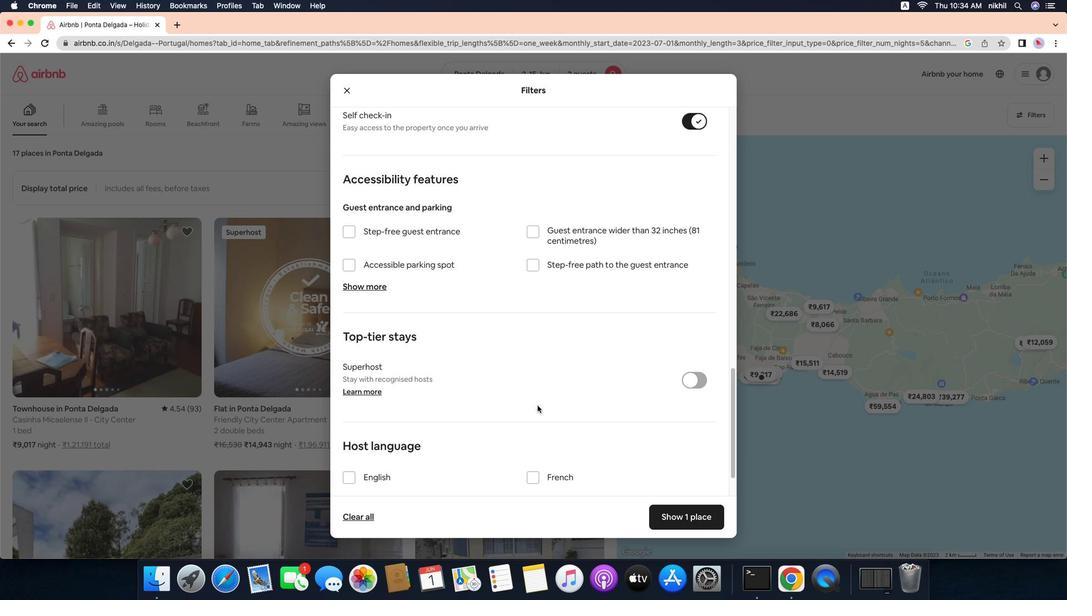 
Action: Mouse moved to (557, 345)
Screenshot: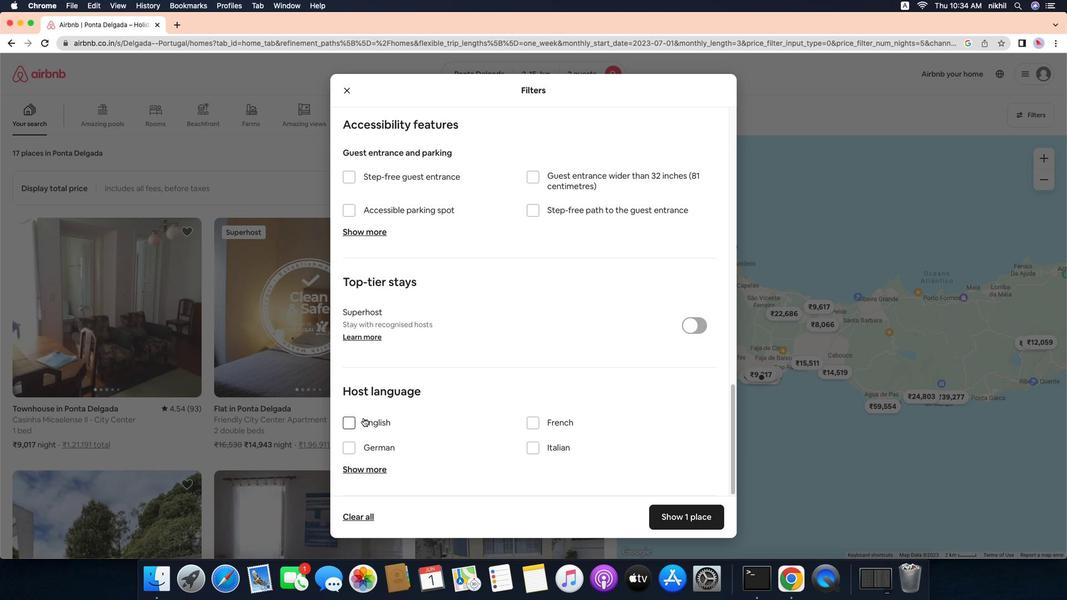 
Action: Mouse scrolled (557, 345) with delta (-64, -65)
Screenshot: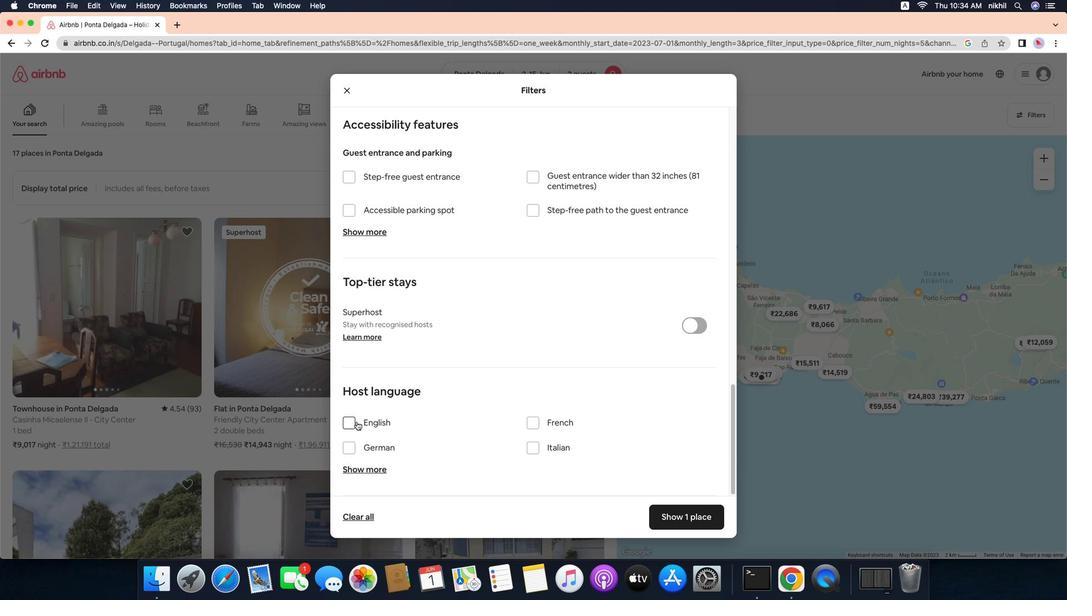 
Action: Mouse scrolled (557, 345) with delta (-64, -65)
Screenshot: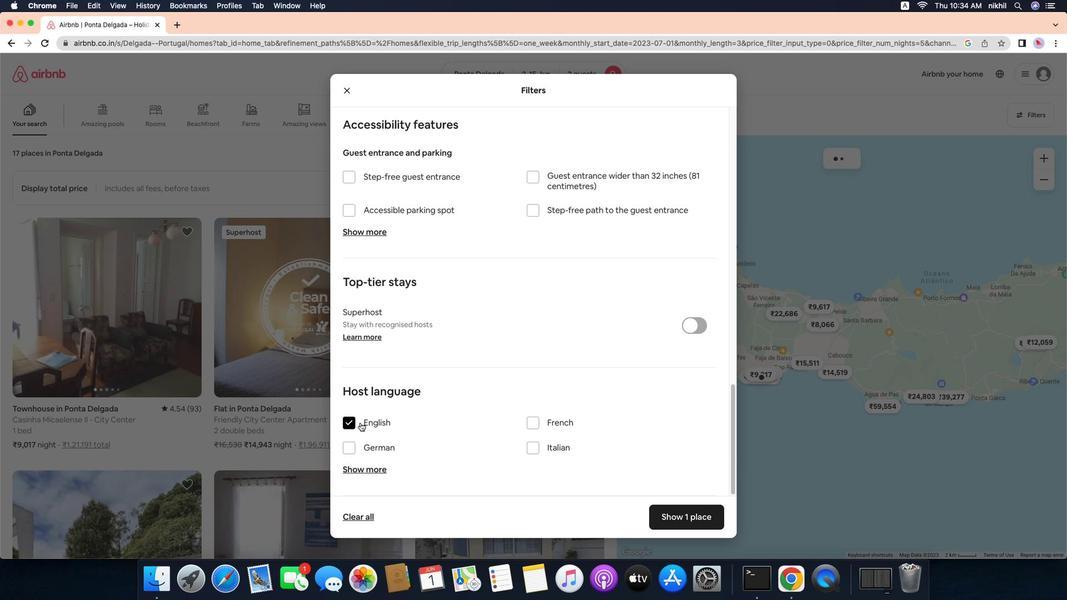 
Action: Mouse scrolled (557, 345) with delta (-64, -66)
Screenshot: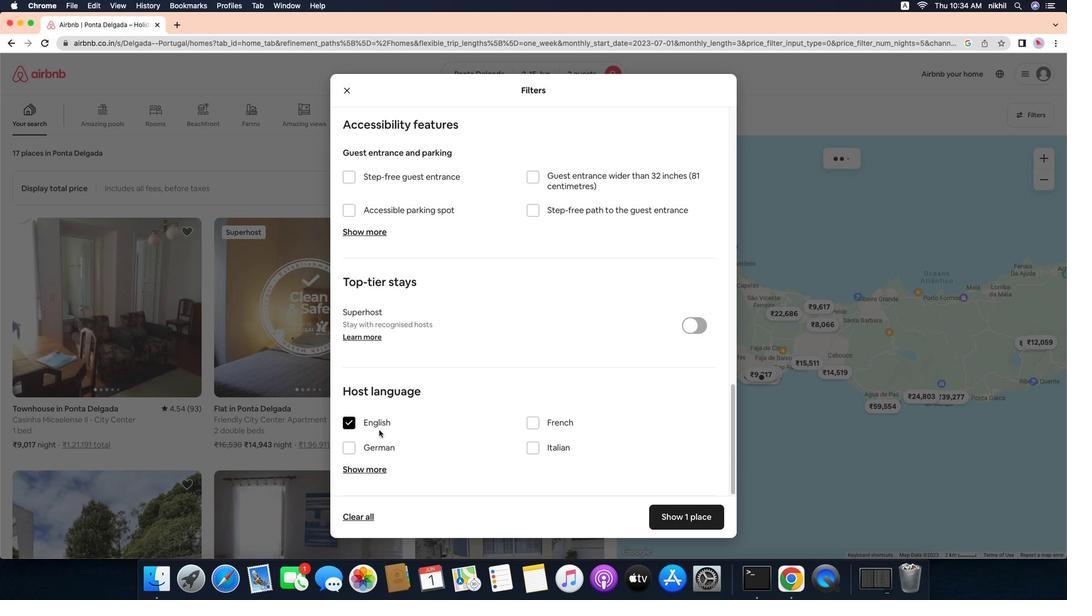
Action: Mouse scrolled (557, 345) with delta (-64, -65)
Screenshot: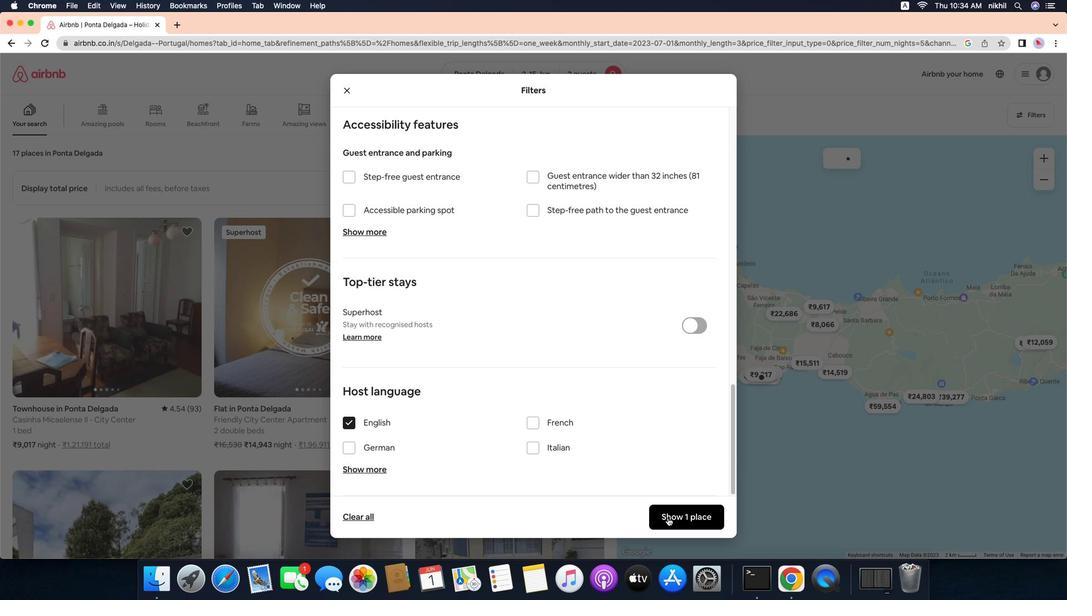 
Action: Mouse scrolled (557, 345) with delta (-64, -65)
Screenshot: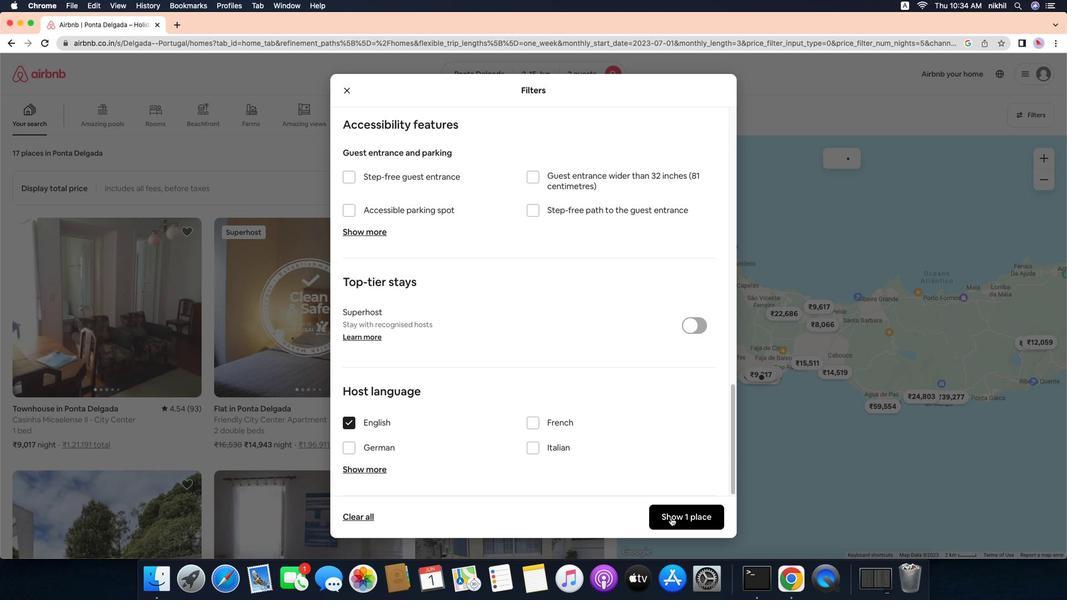 
Action: Mouse scrolled (557, 345) with delta (-64, -66)
Screenshot: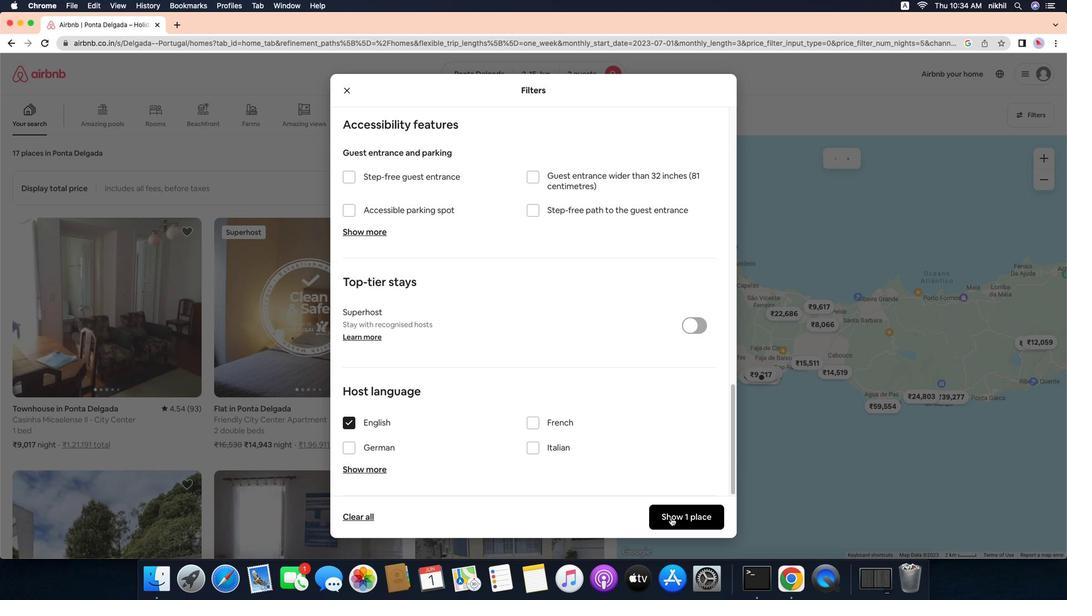 
Action: Mouse scrolled (557, 345) with delta (-64, -66)
Screenshot: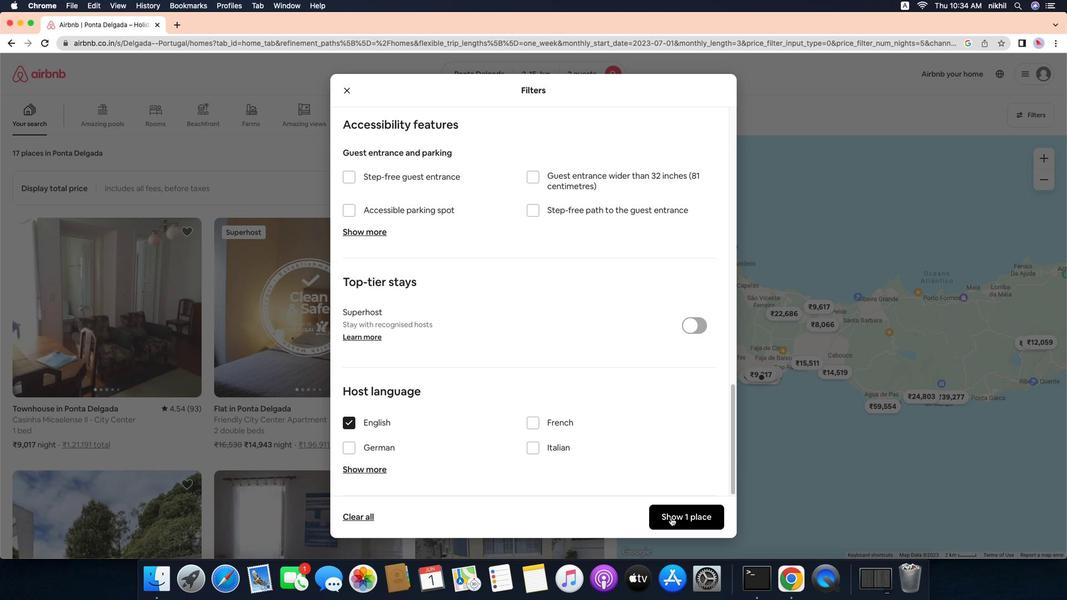 
Action: Mouse moved to (678, 361)
Screenshot: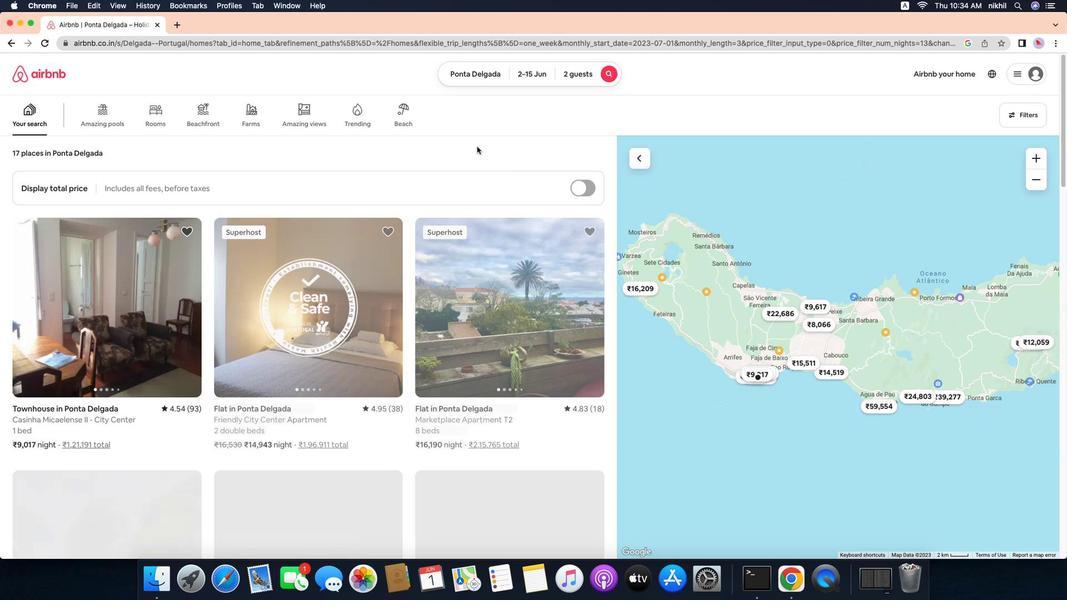 
Action: Mouse pressed left at (678, 361)
Screenshot: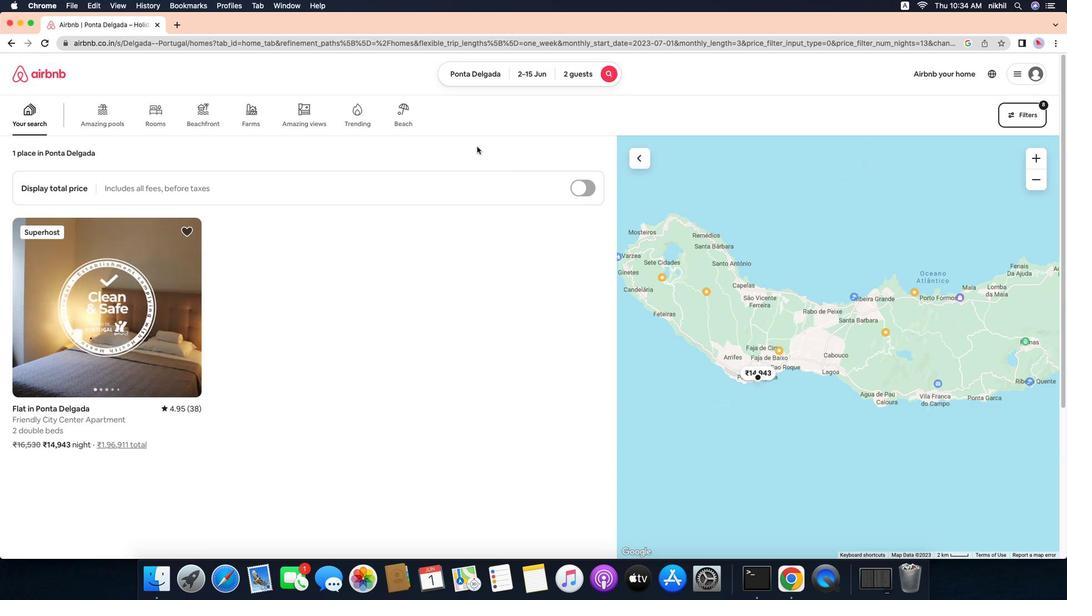 
Action: Mouse moved to (511, 374)
Screenshot: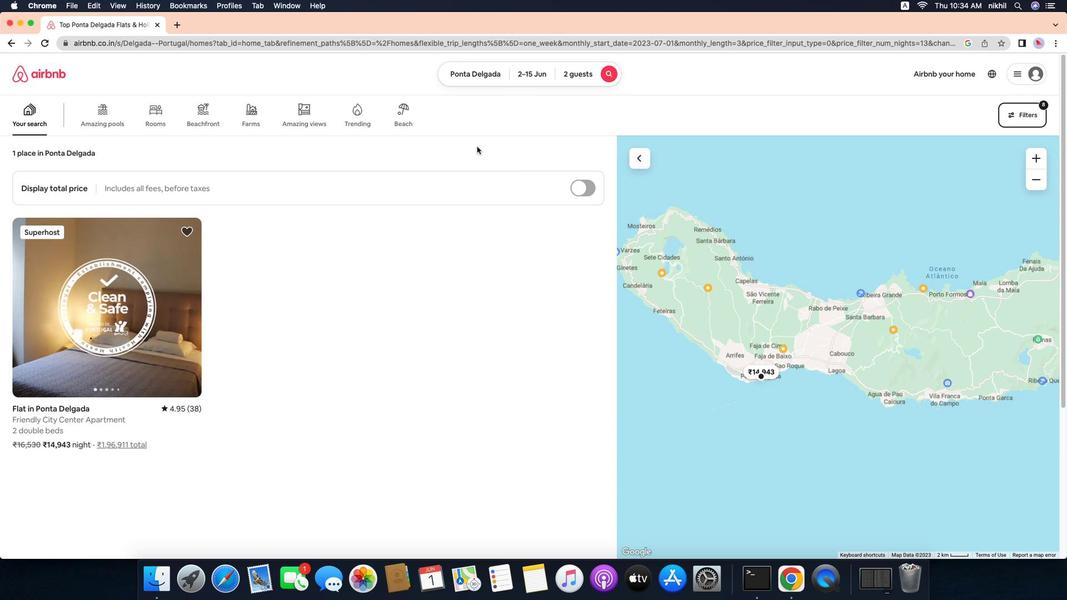 
Action: Mouse scrolled (511, 374) with delta (-64, -65)
Screenshot: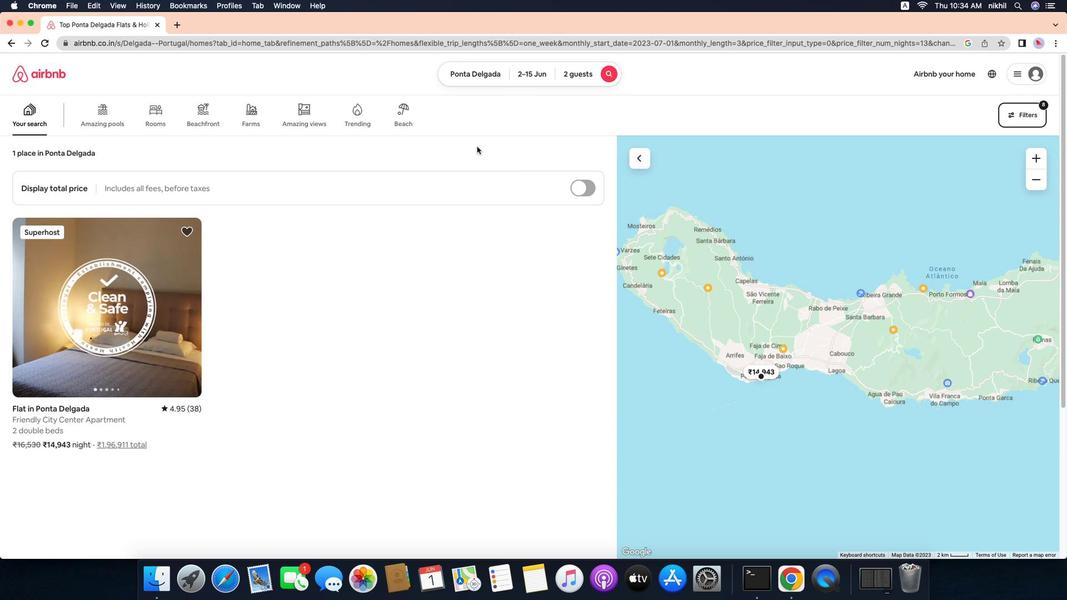
Action: Mouse moved to (511, 373)
Screenshot: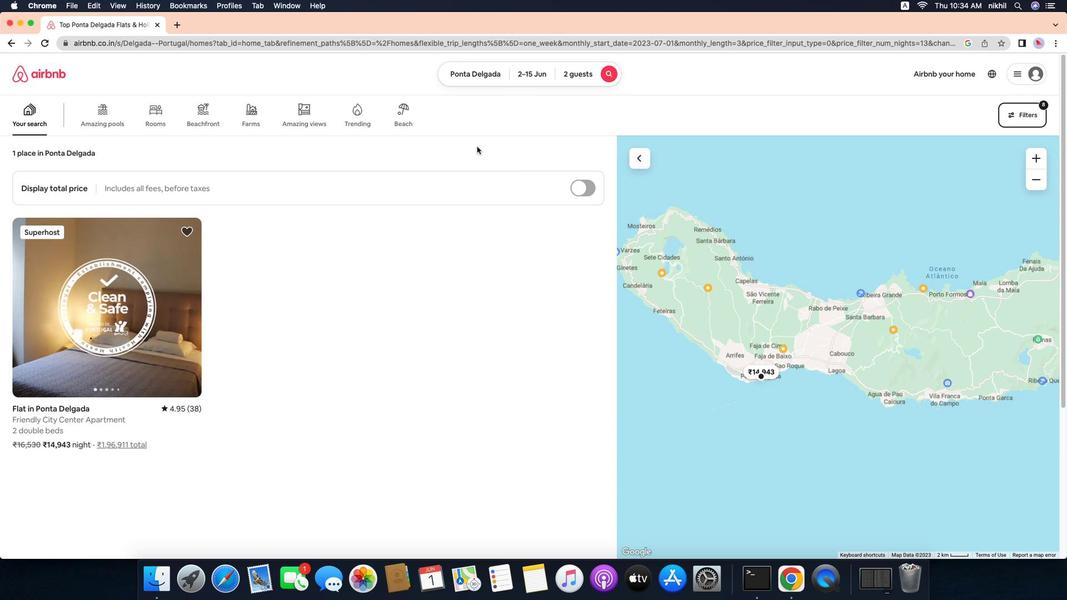 
Action: Mouse scrolled (511, 373) with delta (-64, -65)
Screenshot: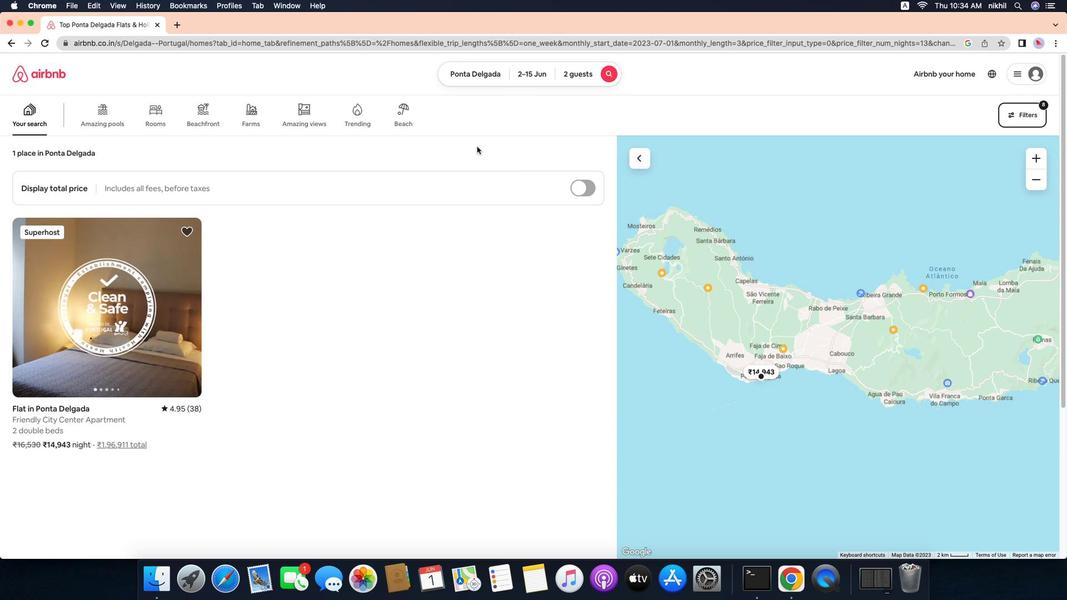 
Action: Mouse moved to (510, 372)
Screenshot: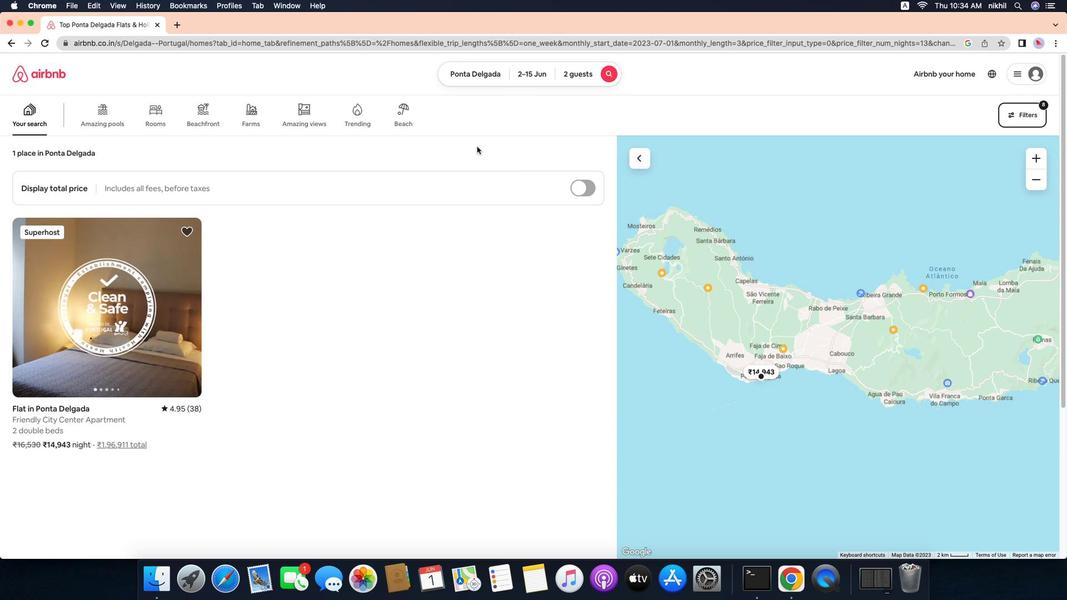
Action: Mouse scrolled (510, 372) with delta (-64, -66)
Screenshot: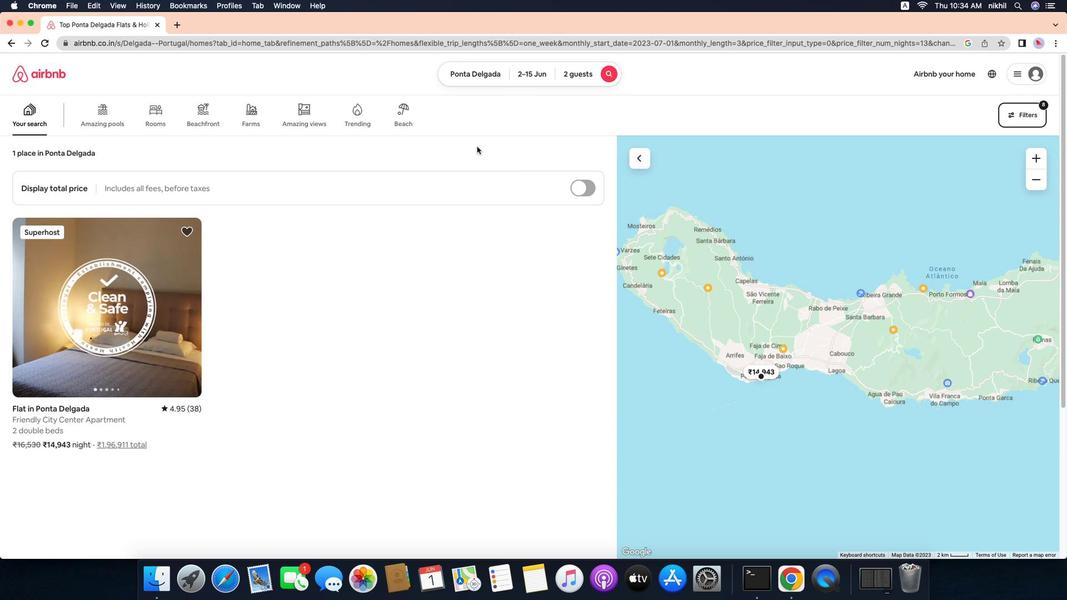 
Action: Mouse moved to (509, 369)
Screenshot: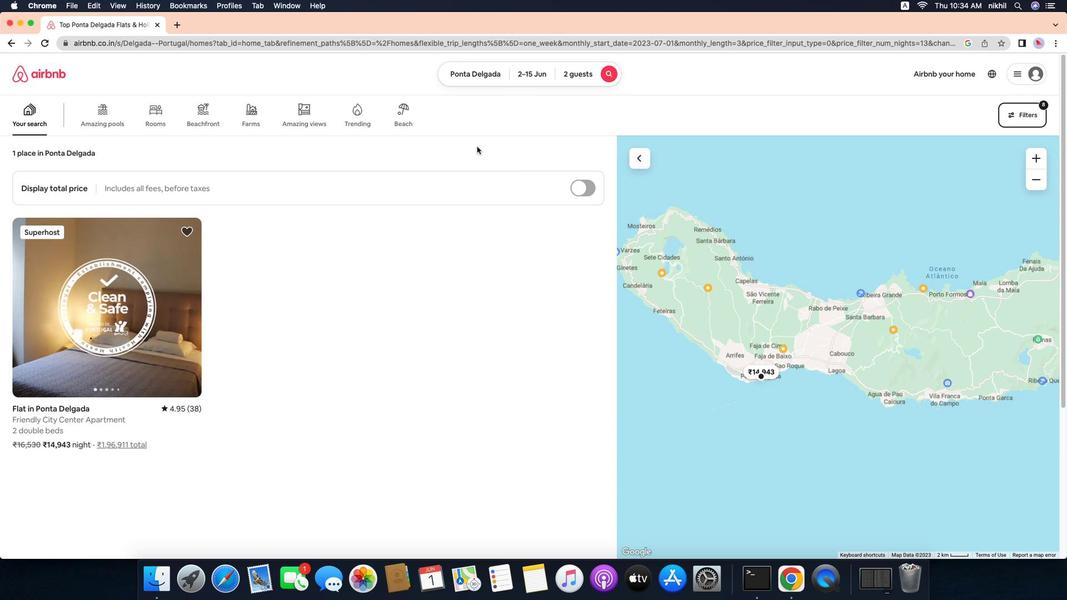 
Action: Mouse scrolled (509, 369) with delta (-64, -67)
Screenshot: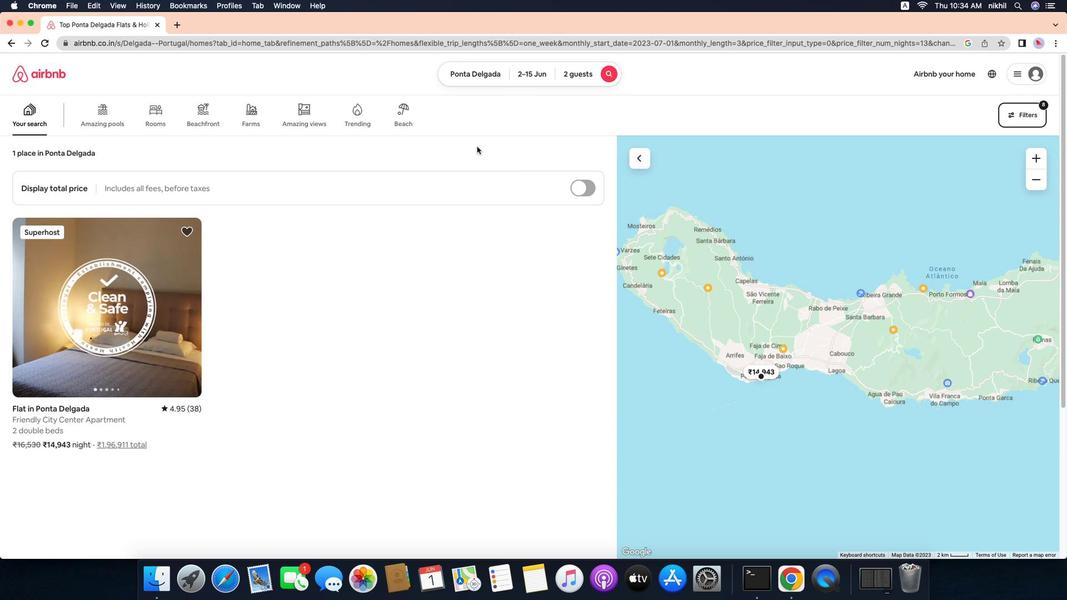 
Action: Mouse moved to (508, 368)
Screenshot: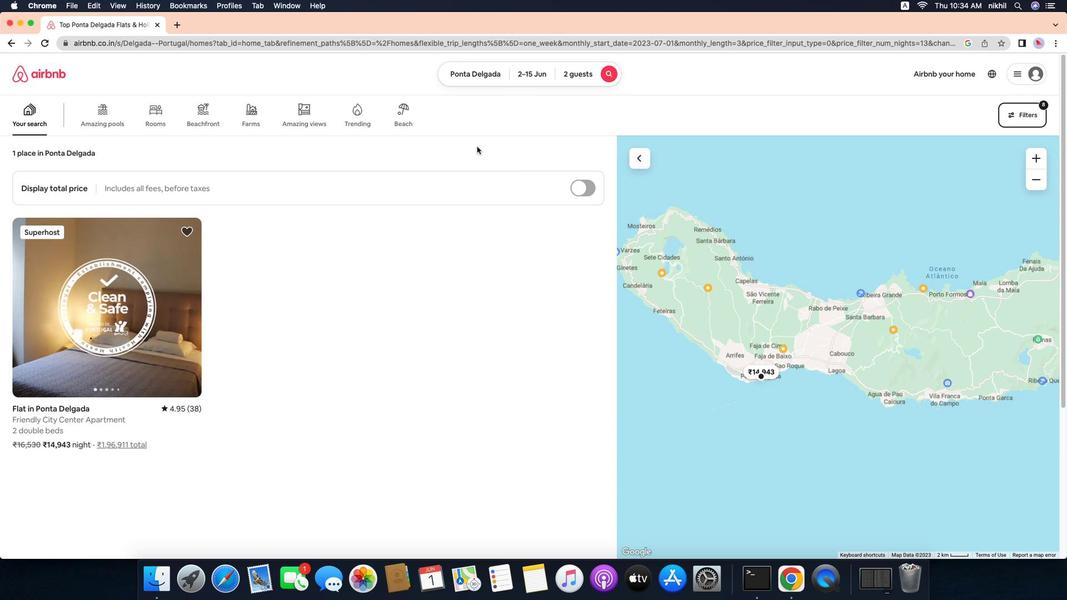 
Action: Mouse scrolled (508, 368) with delta (-64, -65)
Screenshot: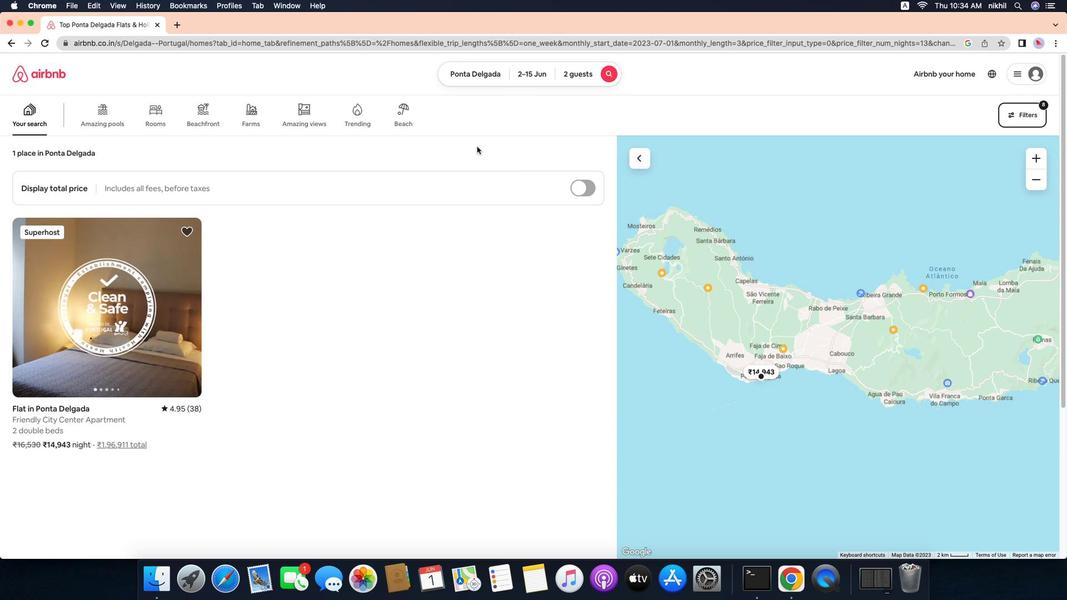 
Action: Mouse scrolled (508, 368) with delta (-64, -65)
Screenshot: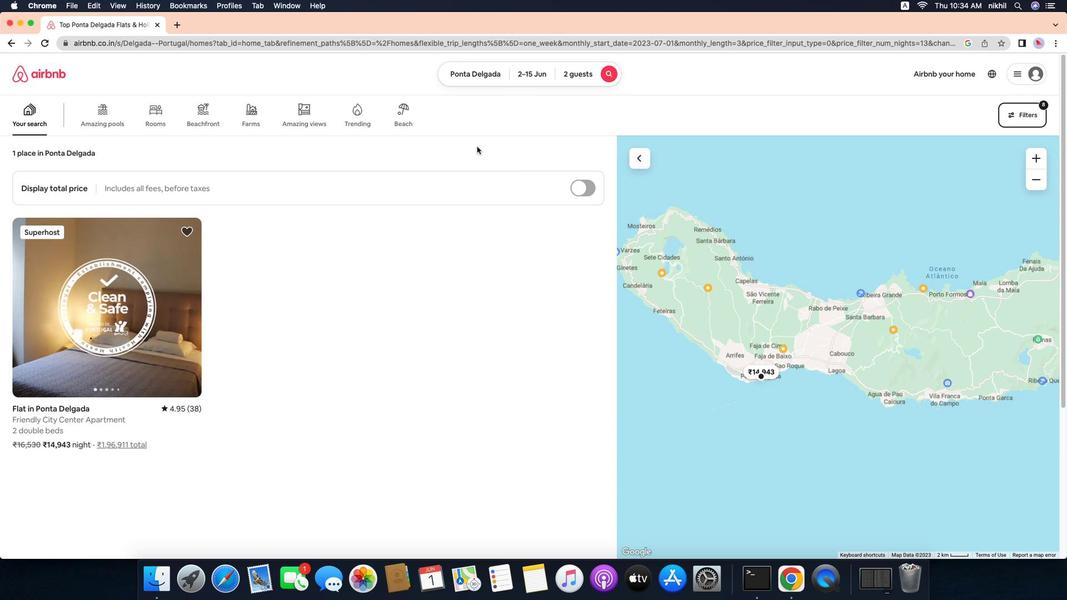 
Action: Mouse moved to (508, 368)
Screenshot: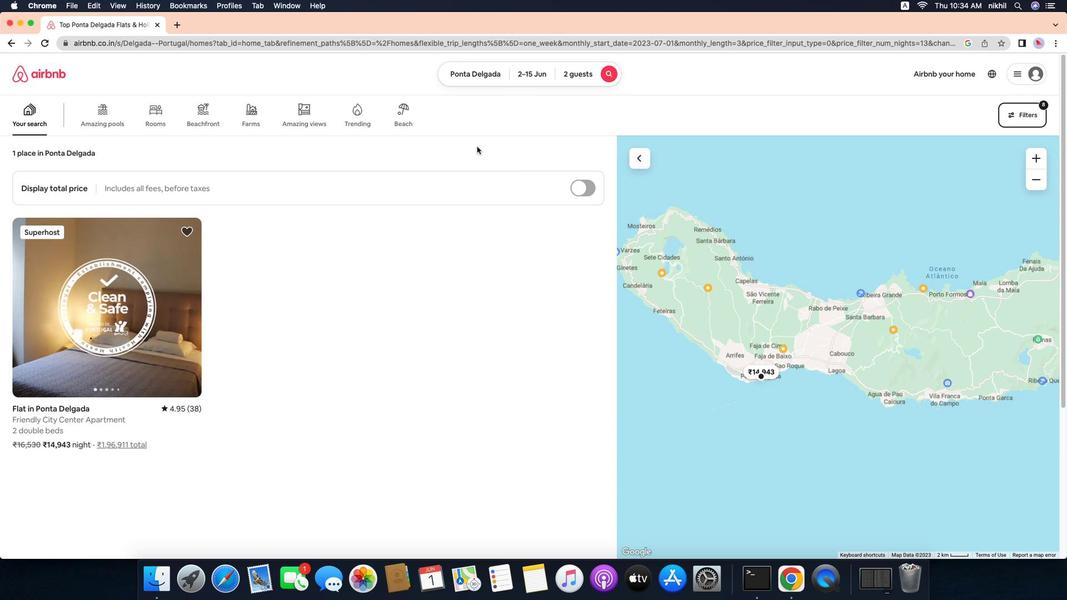 
Action: Mouse scrolled (508, 368) with delta (-64, -66)
Screenshot: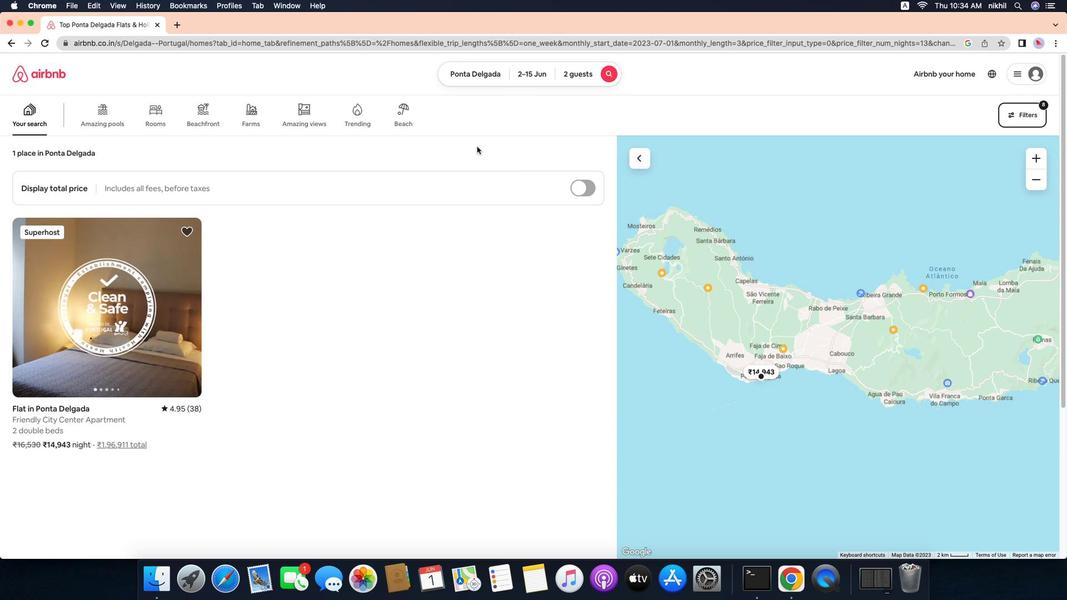 
Action: Mouse moved to (311, 384)
Screenshot: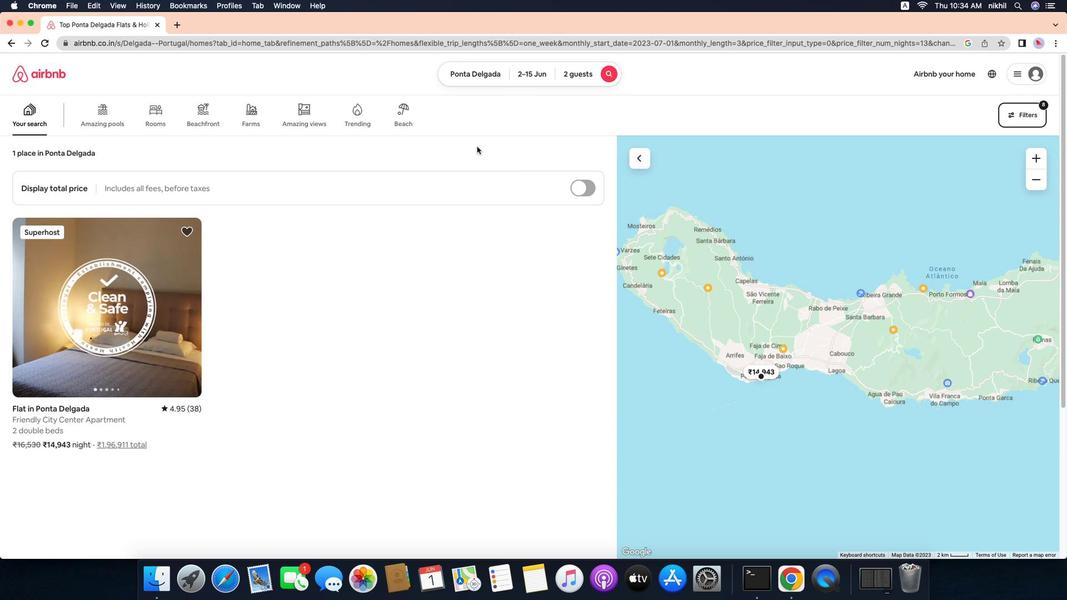 
Action: Mouse pressed left at (311, 384)
Screenshot: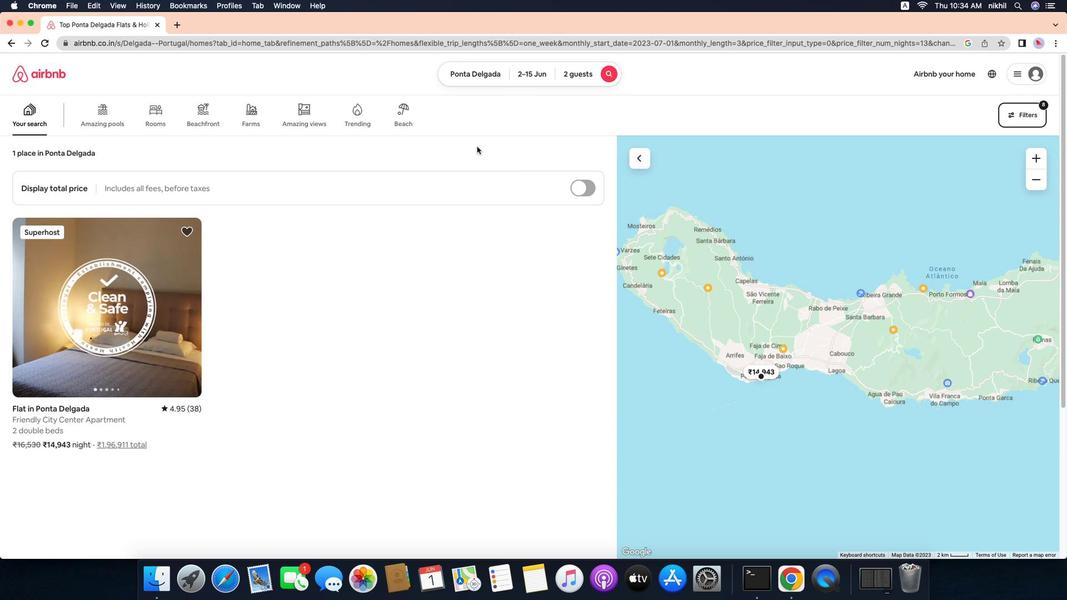 
Action: Mouse moved to (651, 487)
Screenshot: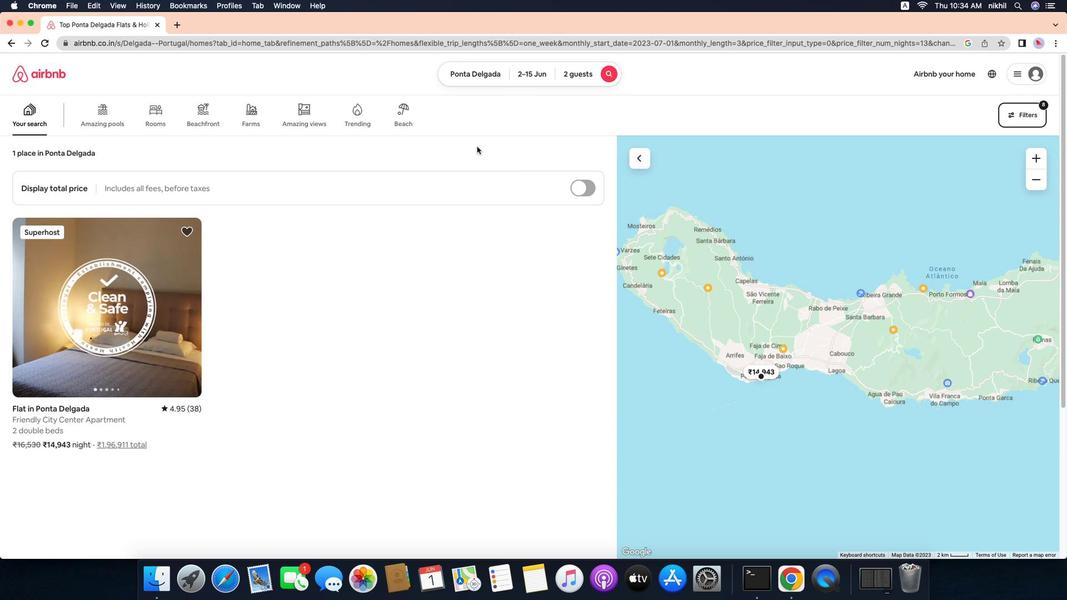 
Action: Mouse pressed left at (651, 487)
Screenshot: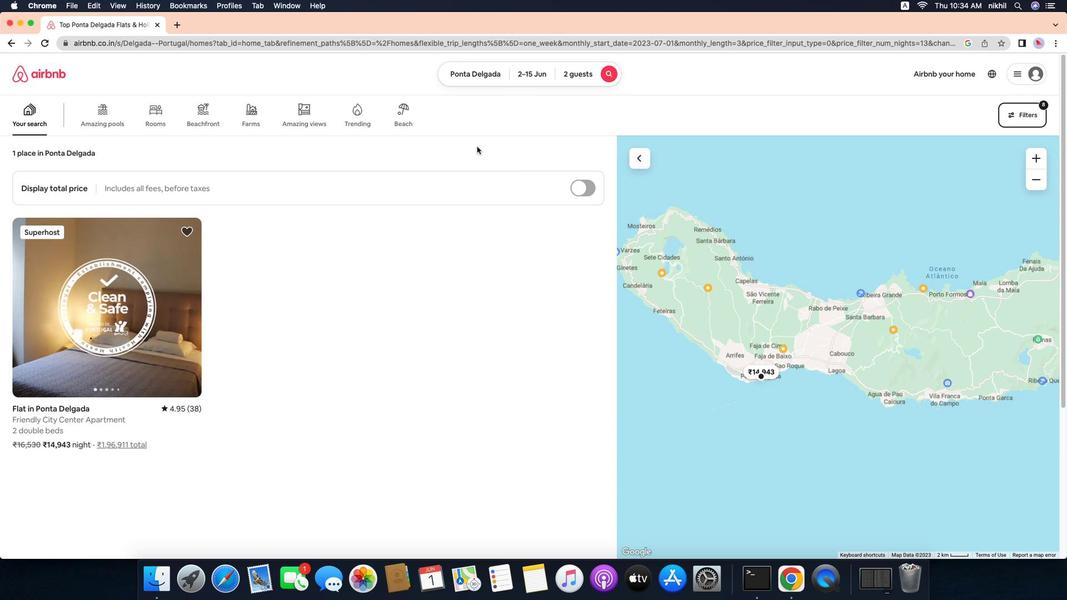 
Action: Mouse moved to (443, 91)
Screenshot: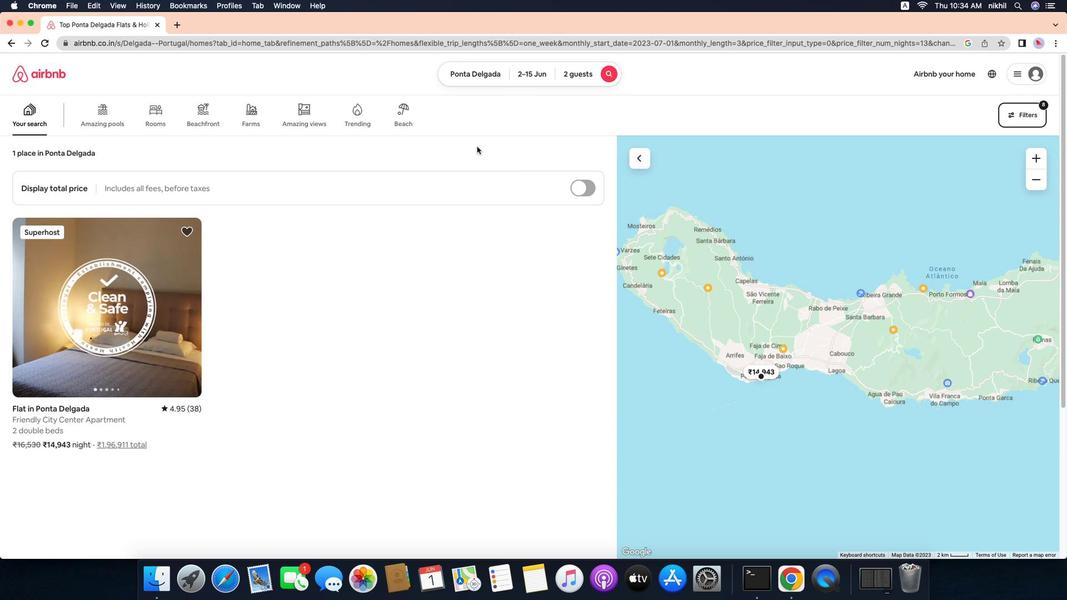 
